 Task: Create an event for the creativity and innovation workshop.
Action: Mouse moved to (68, 131)
Screenshot: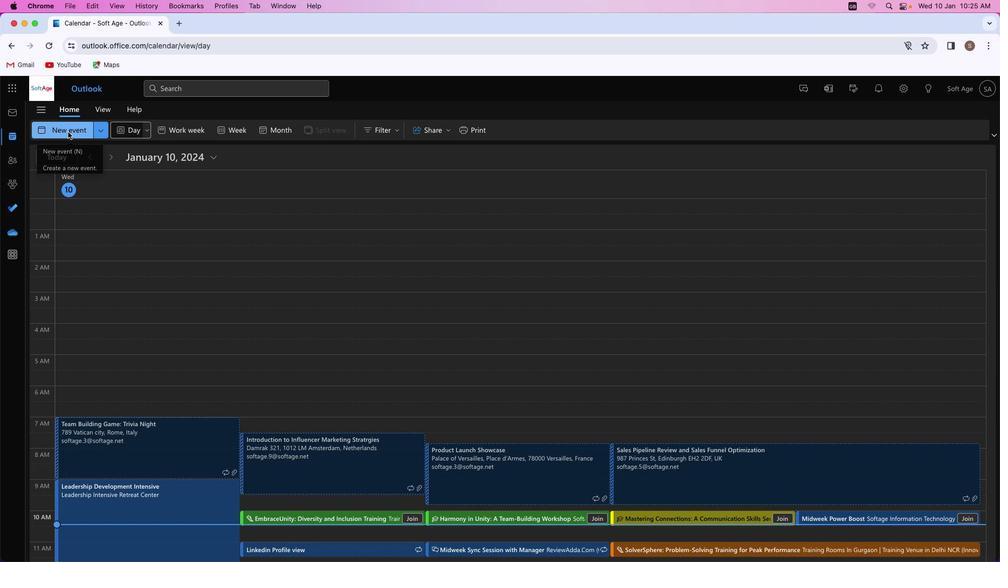 
Action: Mouse pressed left at (68, 131)
Screenshot: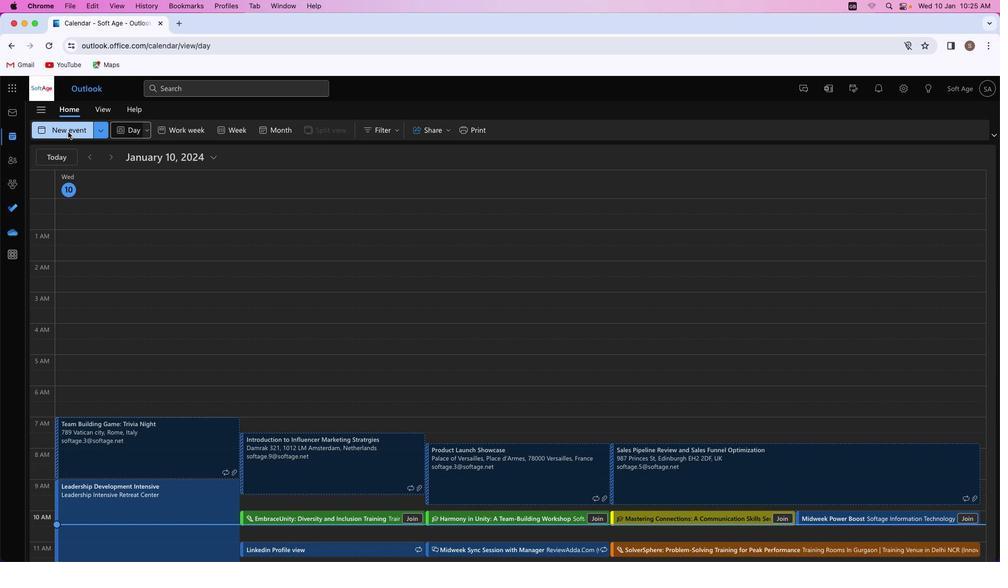 
Action: Mouse moved to (271, 194)
Screenshot: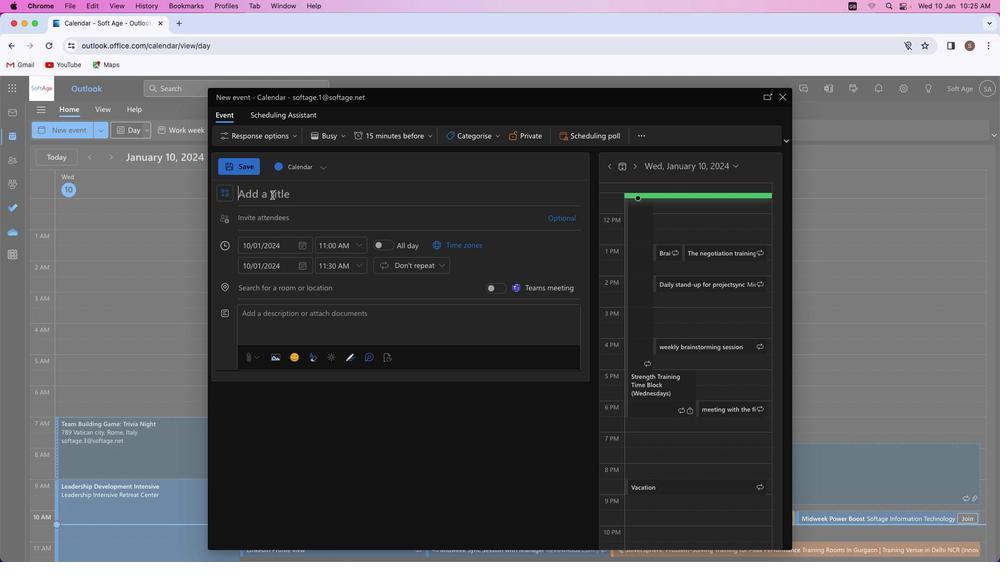 
Action: Mouse pressed left at (271, 194)
Screenshot: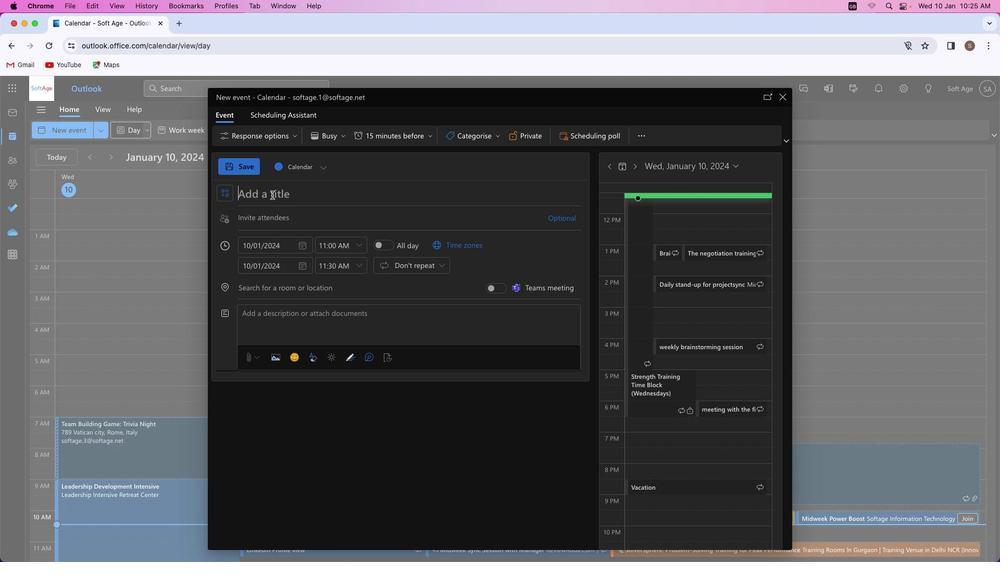 
Action: Mouse moved to (272, 194)
Screenshot: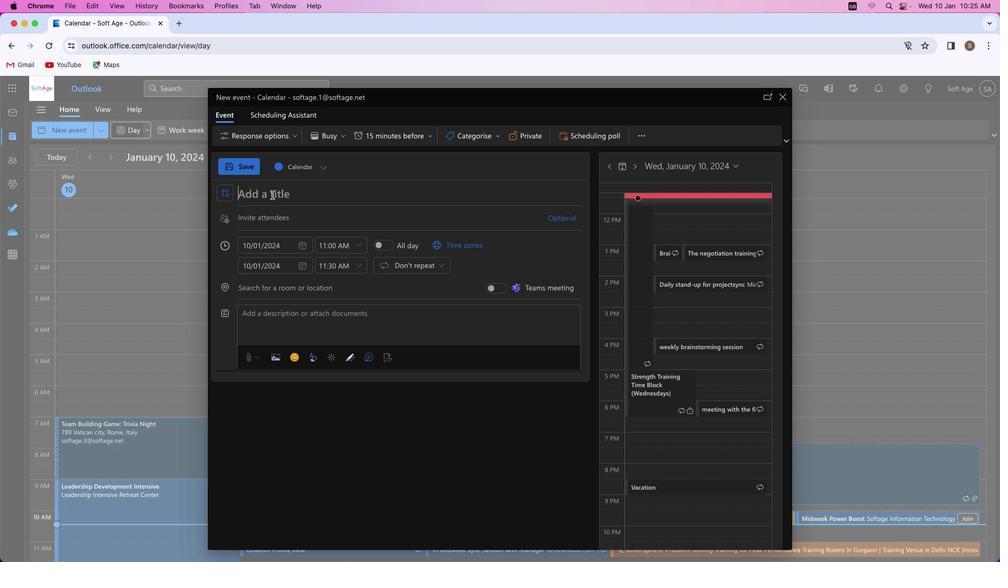 
Action: Key pressed Key.shift_r'I''n''n''o''v''a''t''e'Key.shift'S''p''h''e''r''e'Key.shift_r':'Key.spaceKey.shift_r'I''g''n''i''t''e'Key.spaceKey.shift'C''r''e''a''t''i''v''i''t''y'Key.spaceKey.shift'W''o''r''k''s''h''o''p'
Screenshot: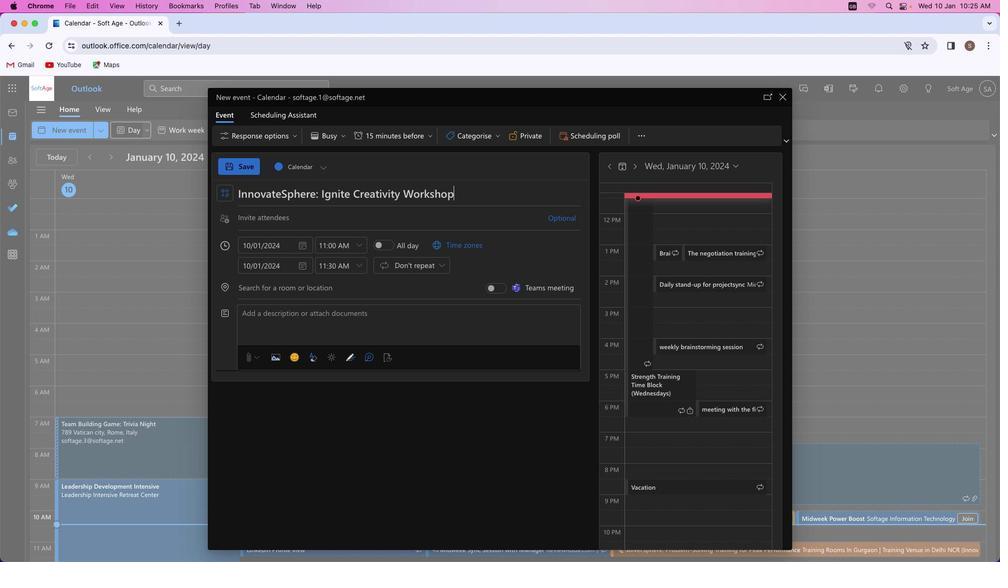 
Action: Mouse moved to (267, 220)
Screenshot: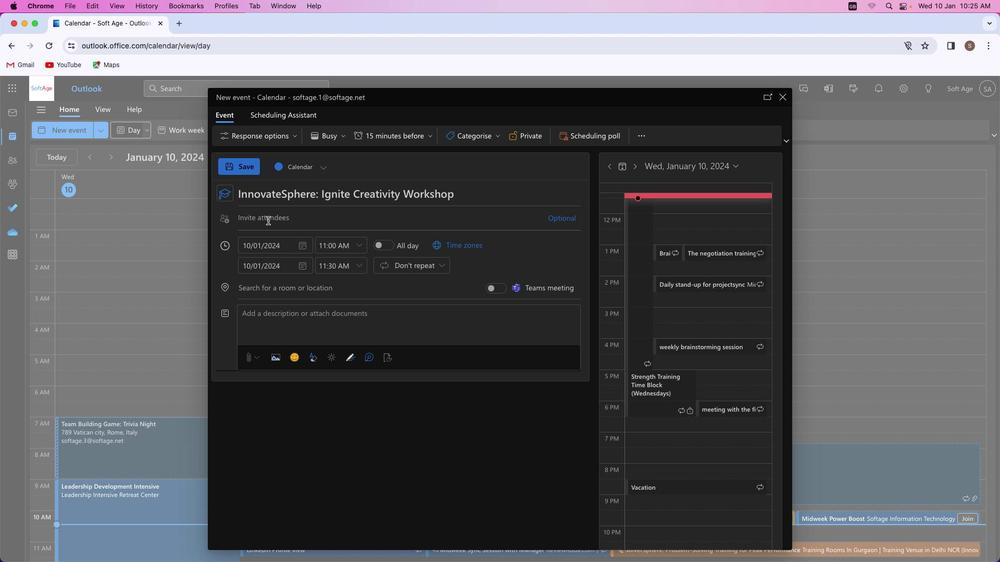 
Action: Mouse pressed left at (267, 220)
Screenshot: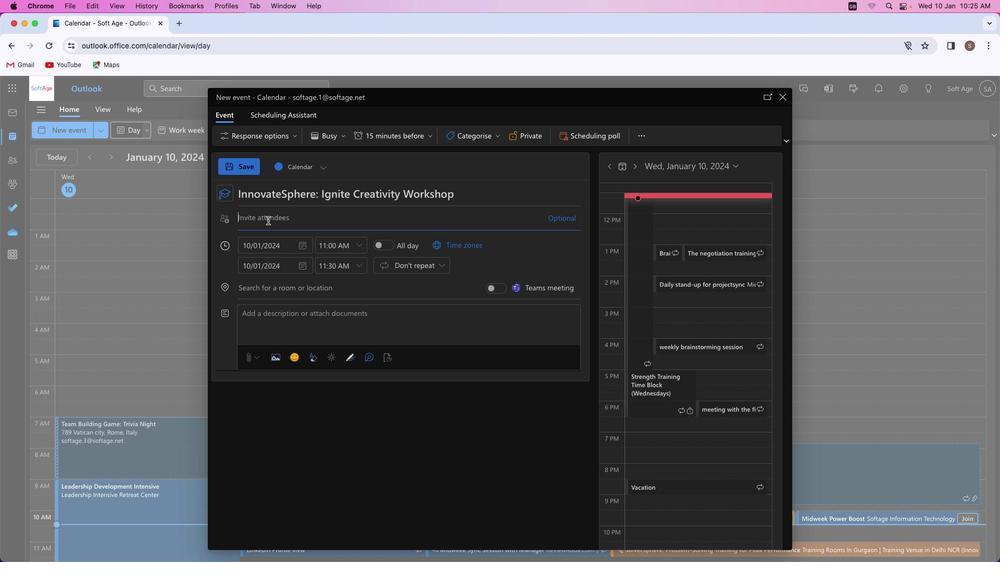
Action: Key pressed 's''h''i''v''a''m''y''a''d''a''v''s''m''4''1'Key.shift'@''o''u''t''l''o''o''k''.''c''o''m'
Screenshot: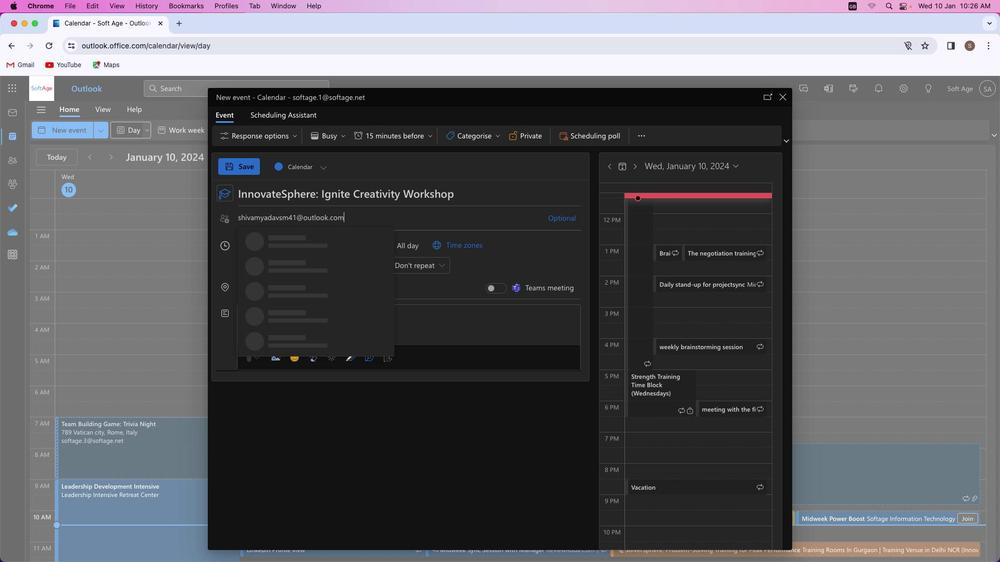 
Action: Mouse moved to (336, 243)
Screenshot: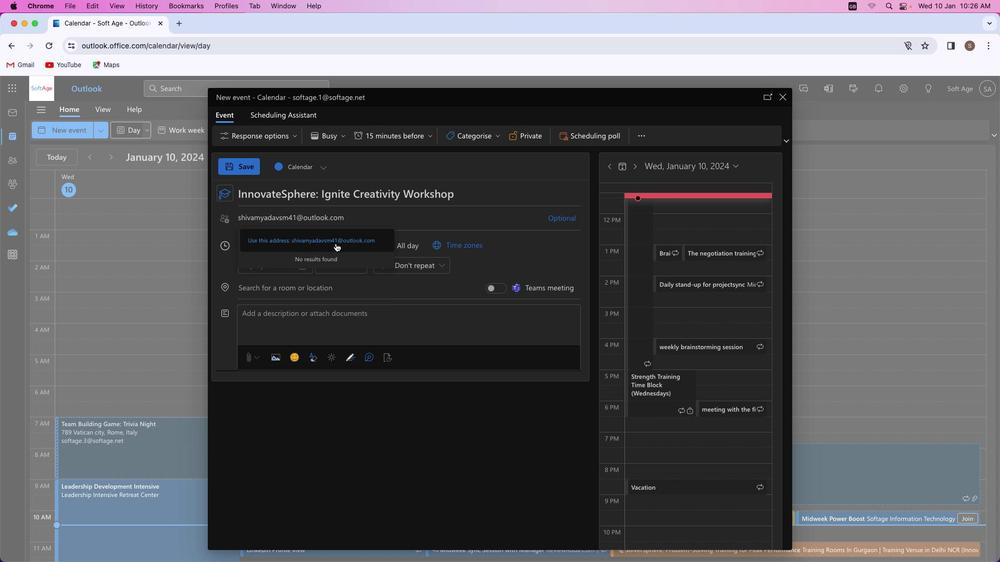 
Action: Mouse pressed left at (336, 243)
Screenshot: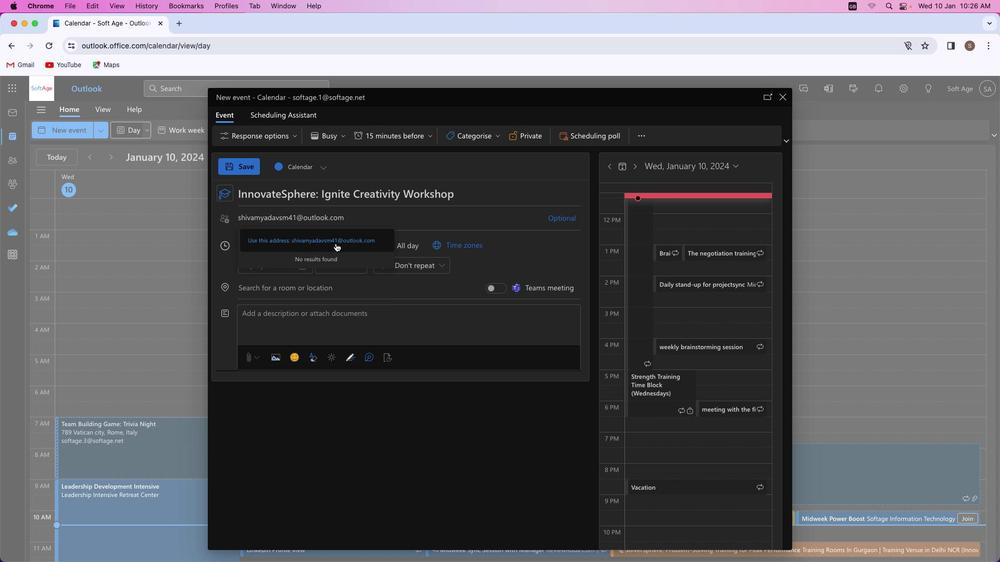 
Action: Mouse moved to (375, 238)
Screenshot: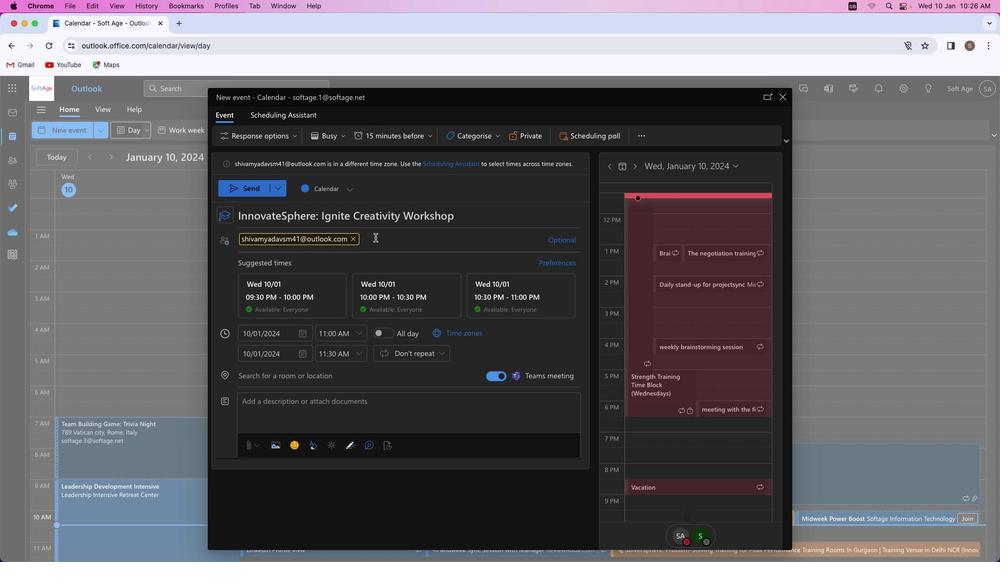 
Action: Key pressed Key.shift'A''k''a''s''h''r''a''j''p''u''t'Key.shift'@''o''u''t''l''o''o''k''.''c''o''m'
Screenshot: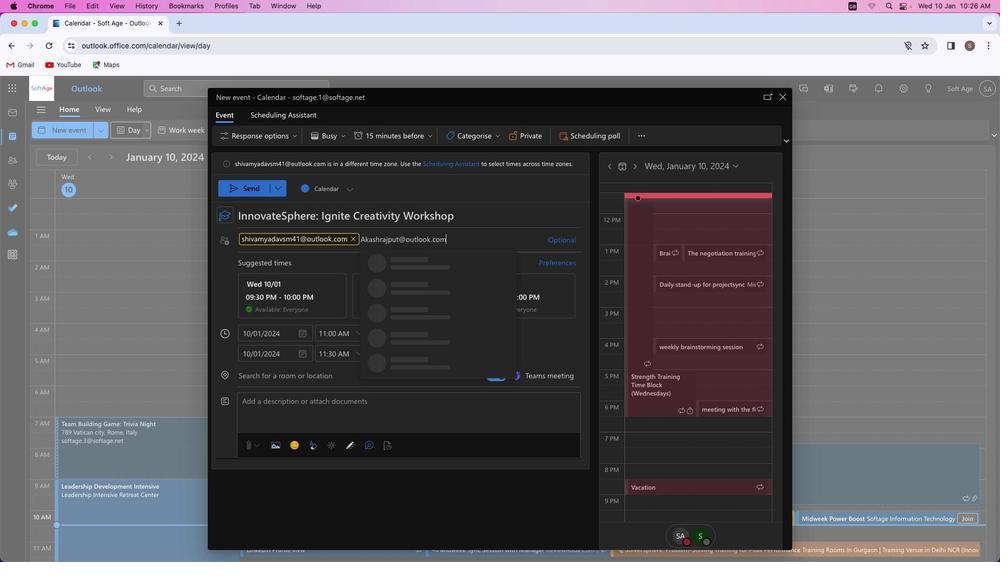 
Action: Mouse moved to (434, 261)
Screenshot: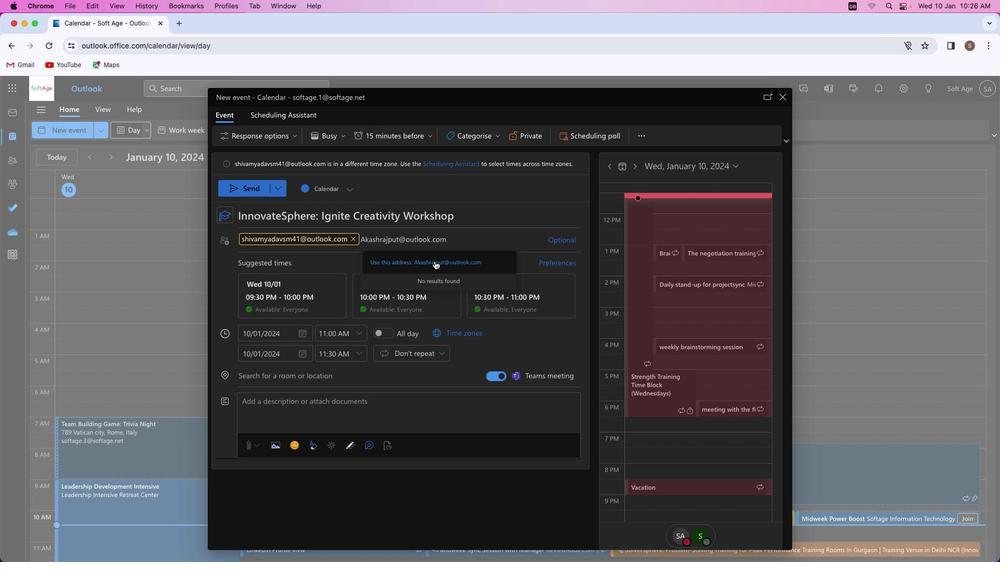 
Action: Mouse pressed left at (434, 261)
Screenshot: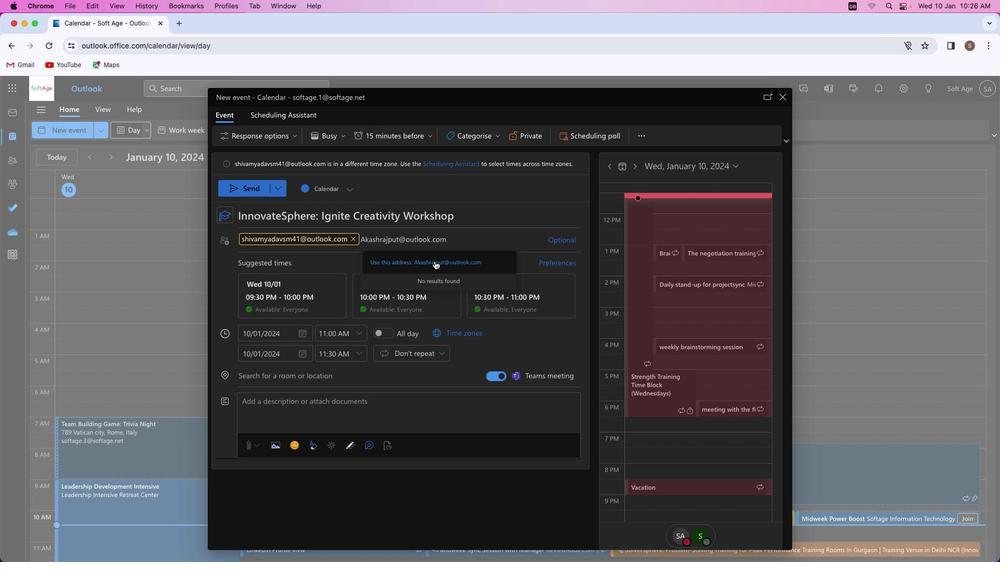 
Action: Mouse moved to (561, 248)
Screenshot: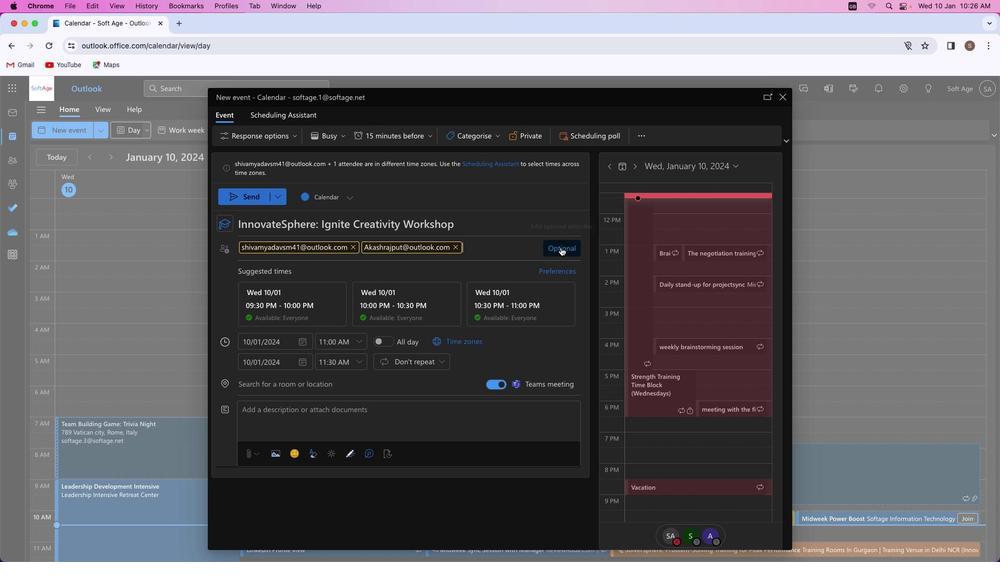 
Action: Mouse pressed left at (561, 248)
Screenshot: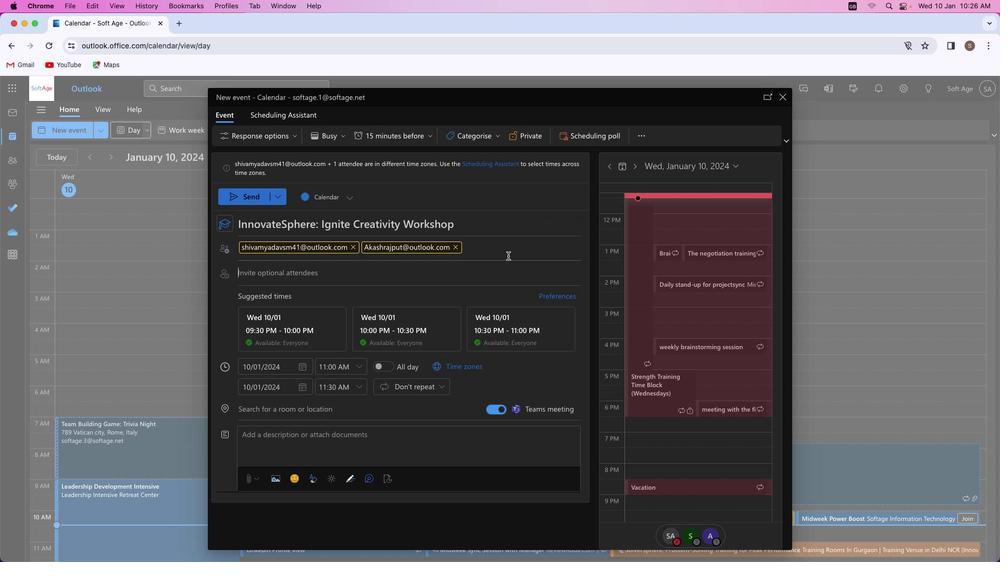 
Action: Mouse moved to (262, 276)
Screenshot: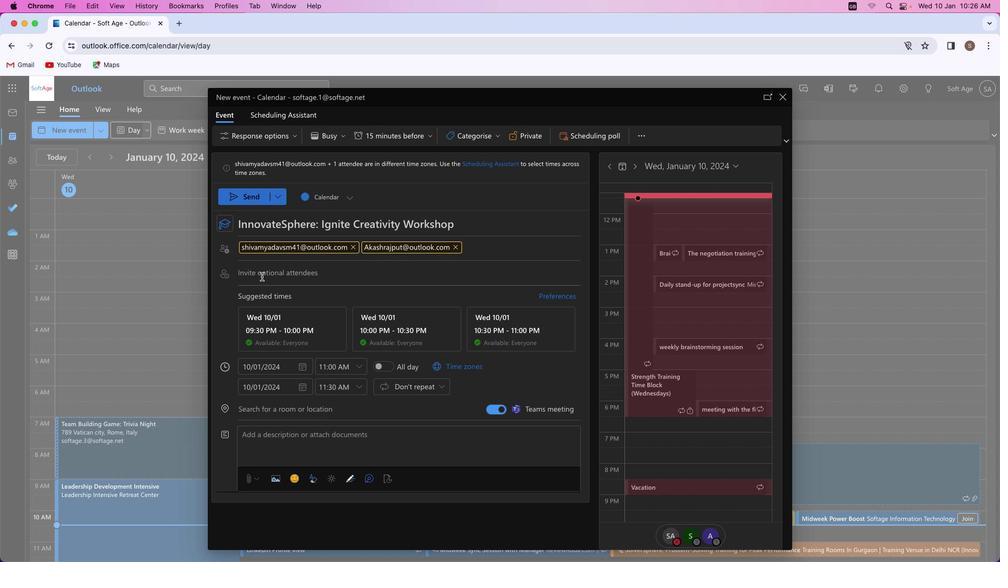 
Action: Key pressed Key.shift'M''u''k''k''u''n''d''1''0'Key.shift'@''o''u''t''l''o''o''k''.''c''o''m'
Screenshot: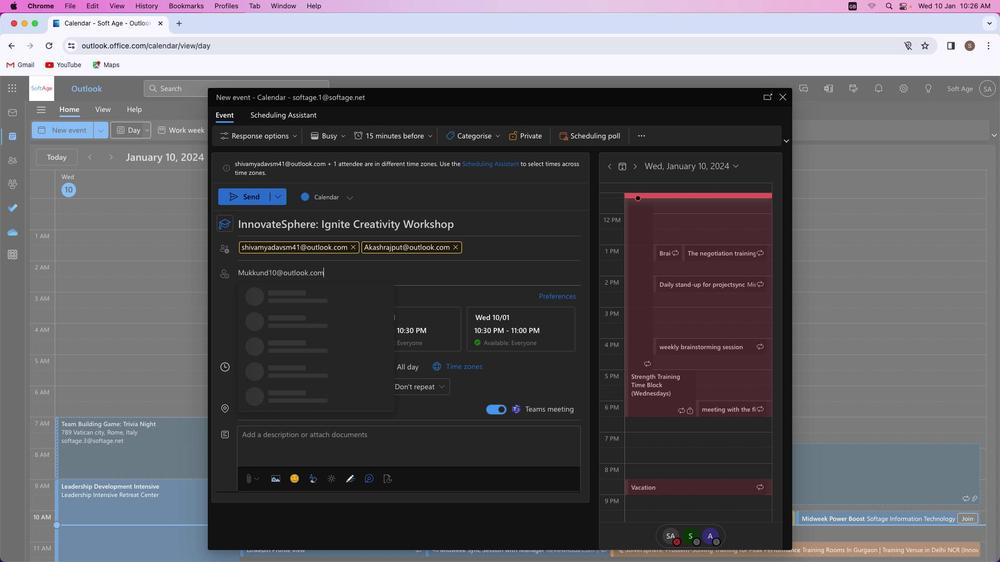 
Action: Mouse moved to (324, 289)
Screenshot: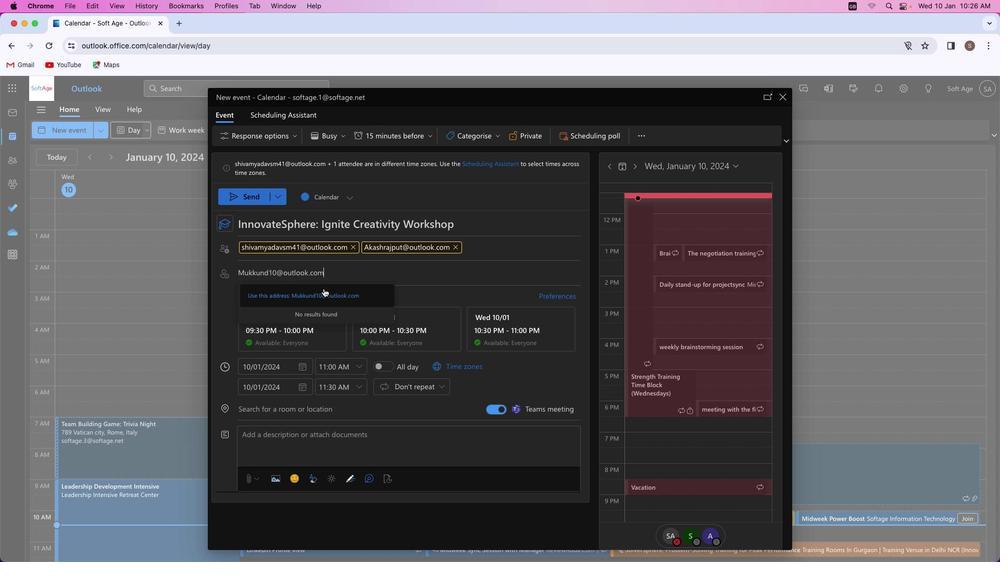 
Action: Mouse pressed left at (324, 289)
Screenshot: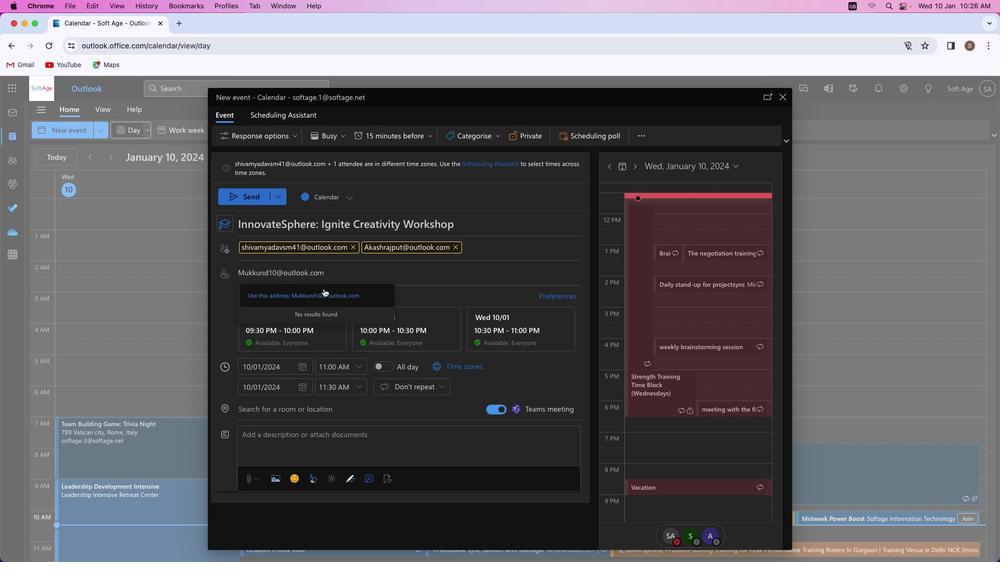 
Action: Mouse moved to (308, 409)
Screenshot: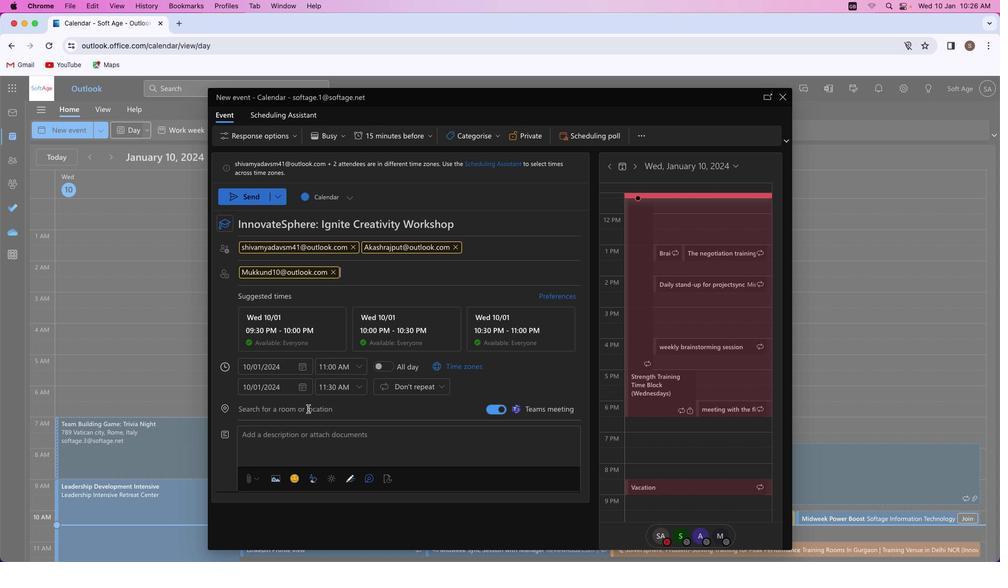 
Action: Mouse pressed left at (308, 409)
Screenshot: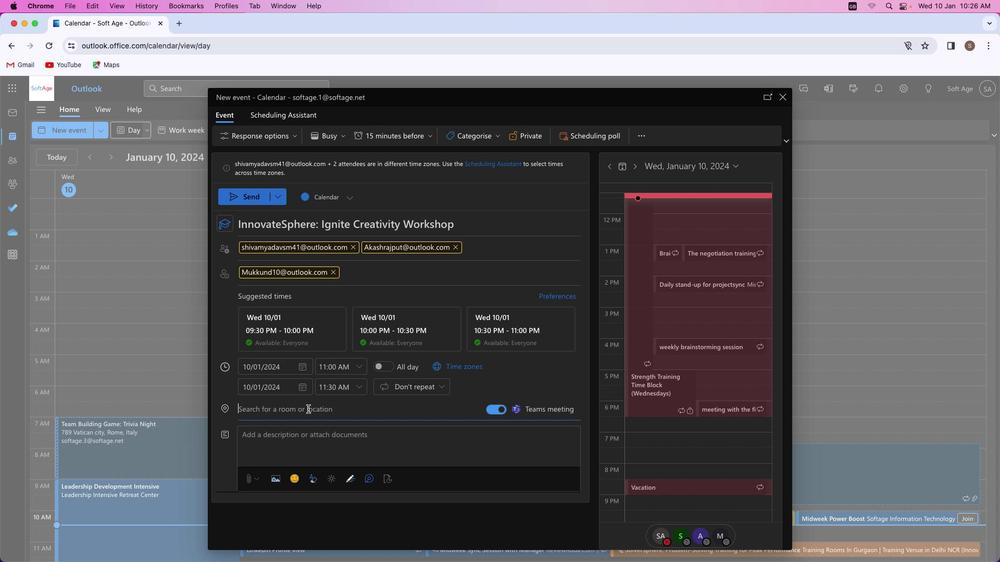 
Action: Mouse moved to (308, 409)
Screenshot: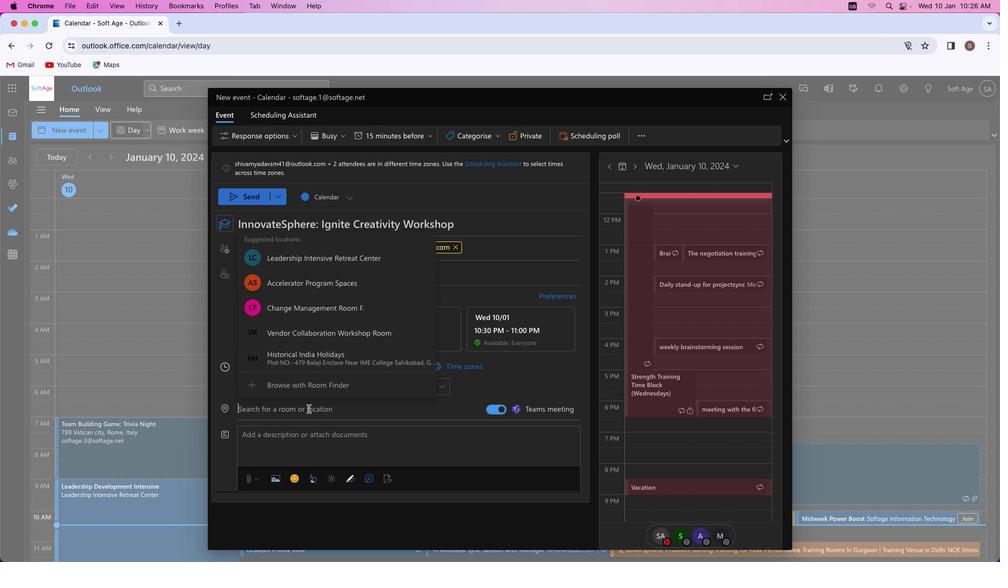 
Action: Key pressed Key.shift'S''o''f''t''a''g''e'Key.spaceKey.shift_r'I''n''f''o''r''m''a''t''i''o''n'Key.spaceKey.shift'T''e''c''h''n''o''l''o''g''y'Key.spaceKey.shift_r'L''i''m''i''t''e''d'
Screenshot: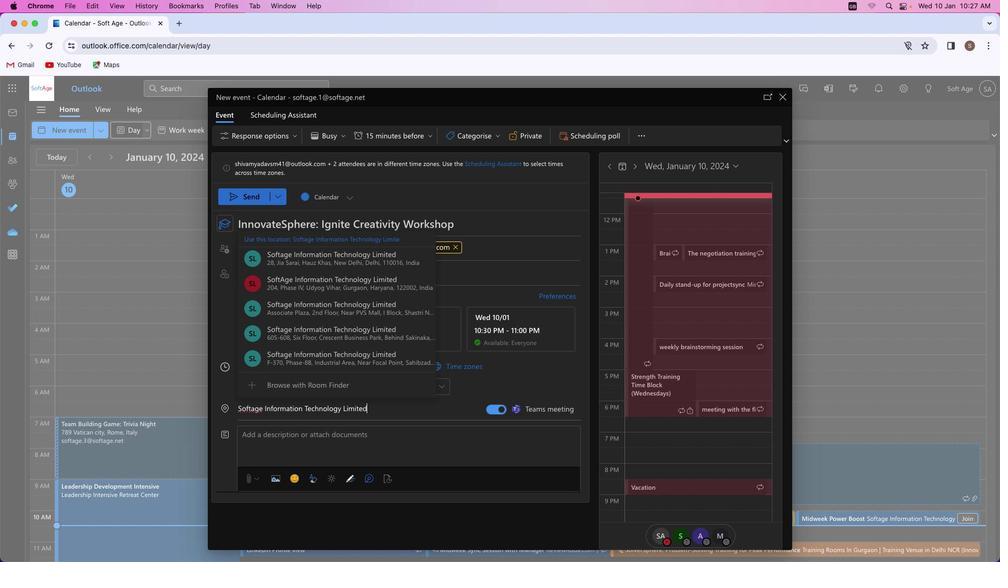 
Action: Mouse moved to (329, 286)
Screenshot: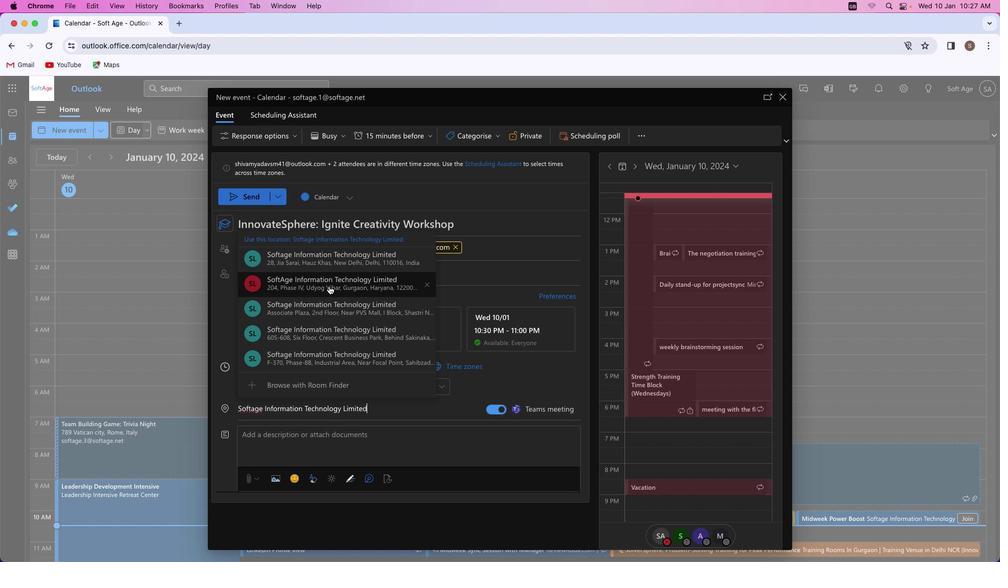 
Action: Mouse pressed left at (329, 286)
Screenshot: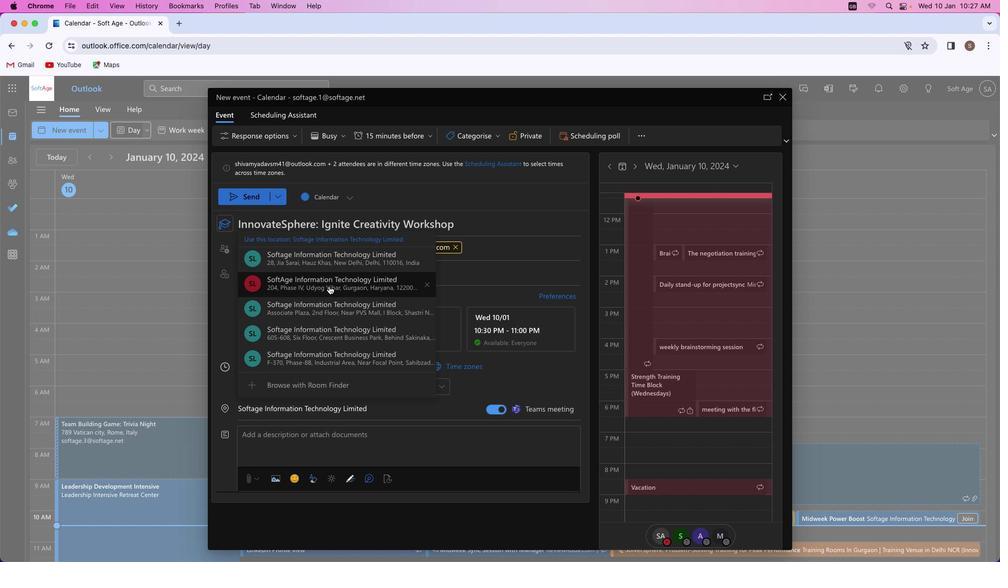 
Action: Mouse moved to (262, 454)
Screenshot: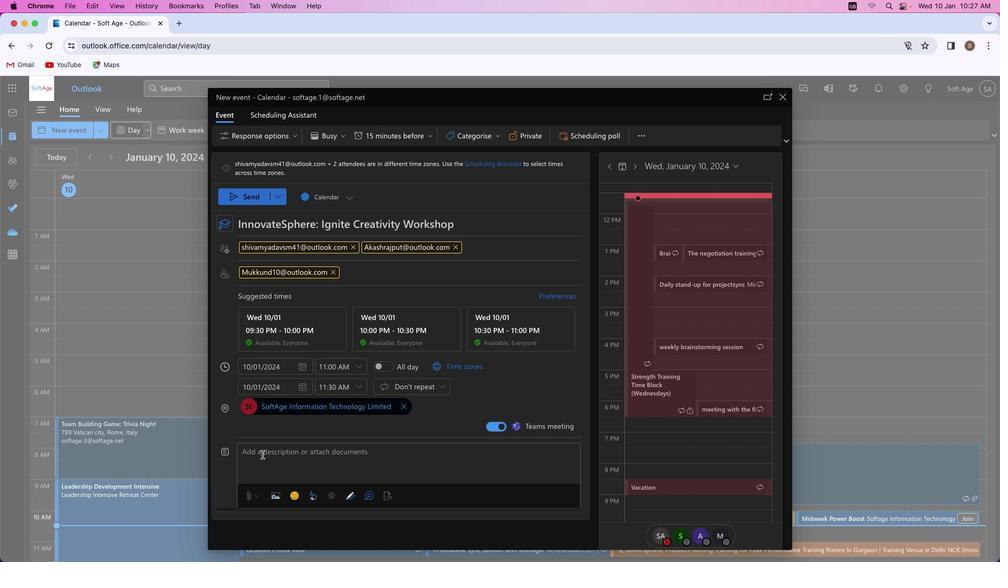 
Action: Mouse pressed left at (262, 454)
Screenshot: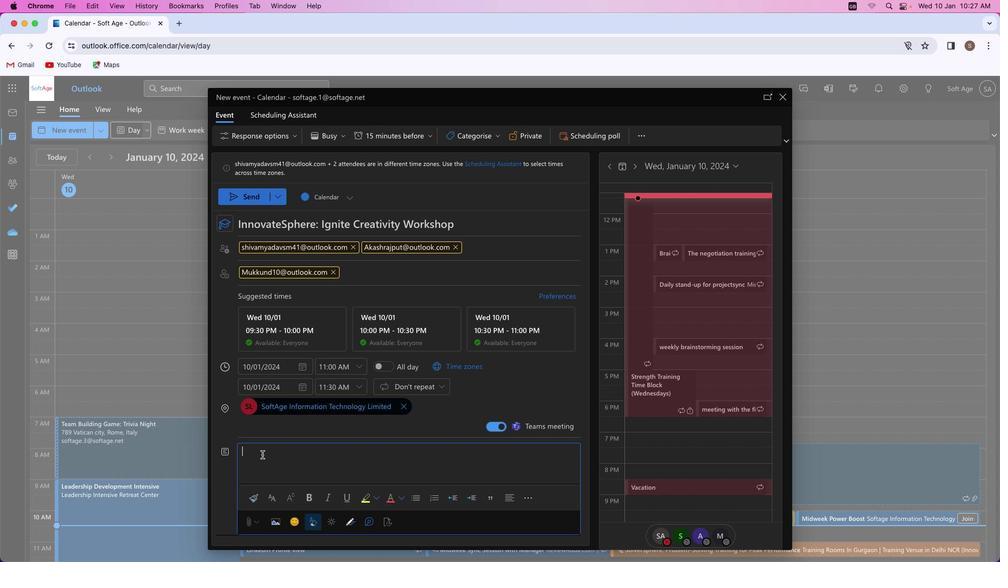
Action: Mouse moved to (261, 454)
Screenshot: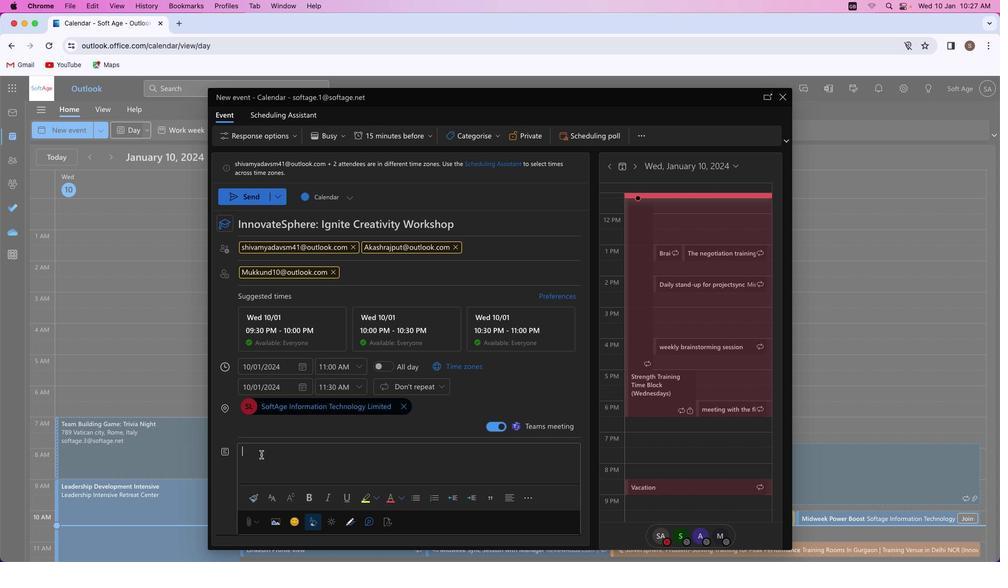 
Action: Key pressed Key.shift'E''x''p''l''o''r''e'Key.space't''h''e'Key.space'b''o''u''n''d''l''e''s''s'Key.space'r''e''a''l''m'Key.space'o''f'Key.space'c''r''e''a''t''i''v''i''t''y'Key.space'i''n'Key.space'o''u''r'Key.space'w''o''r''k''s''h''o''p''.'Key.spaceKey.shift'C''u''l''t''i''v''a''t''e'Key.space'a'Key.space'd''y''n''a''m''i''c'Key.space'm''i''n''d''s''e''t'','Key.space'u''n''l''e''a''s''h'Key.space'i''n''n''o''v''a''t''i''o''n'','Key.space'a''n''d'Key.space's''p''a''r''k'Key.space't''r''a''n''s''f''o''r''m''a''t''i''v''e'Key.space'i''d''e''a''s''.'Key.spaceKey.shift'E''l''e''v''a''t''e'Key.space'y''o''u''r'Key.space't''e''a''m''s'Key.left"'"Key.rightKey.space'c''r''e''a''t''i''v''e'Key.space'p''o''t''e''n''t''i''a''l'Key.space'a''n''d'Key.space'p''r''o''b''l''e''m''-''s''o''l''v''i''n''g'Key.space'a''b''i''l''i''t''i''e''s''.'
Screenshot: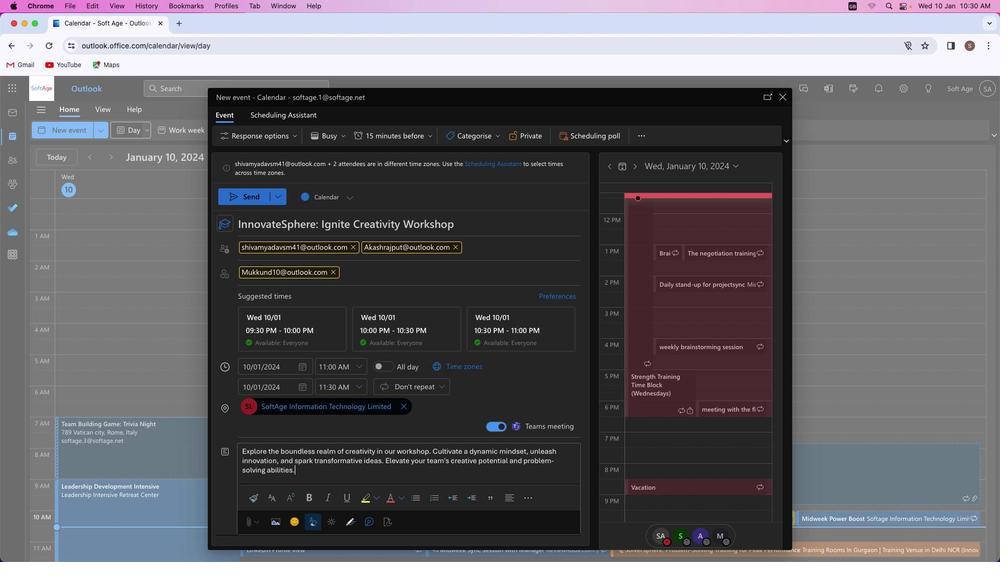 
Action: Mouse moved to (315, 452)
Screenshot: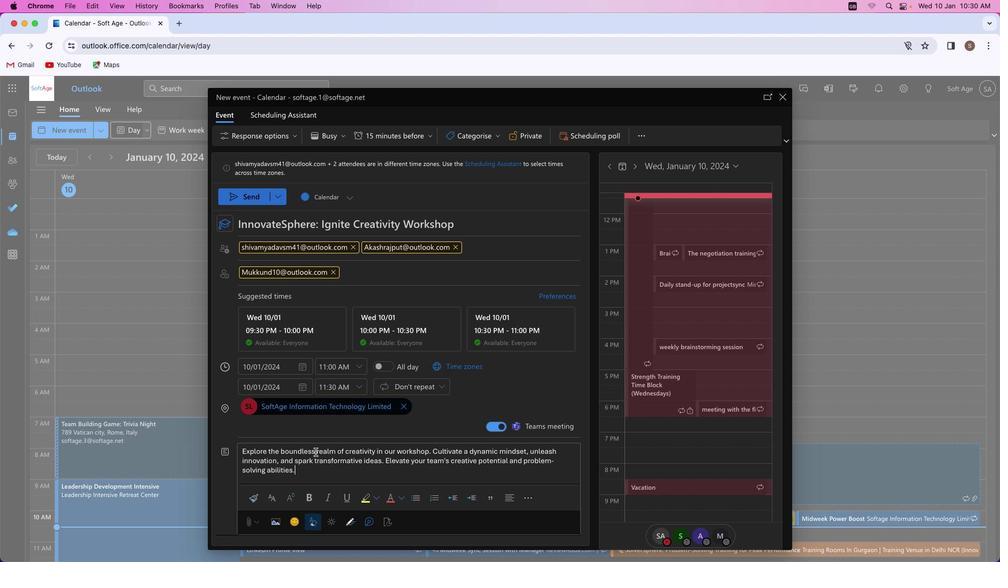 
Action: Mouse pressed left at (315, 452)
Screenshot: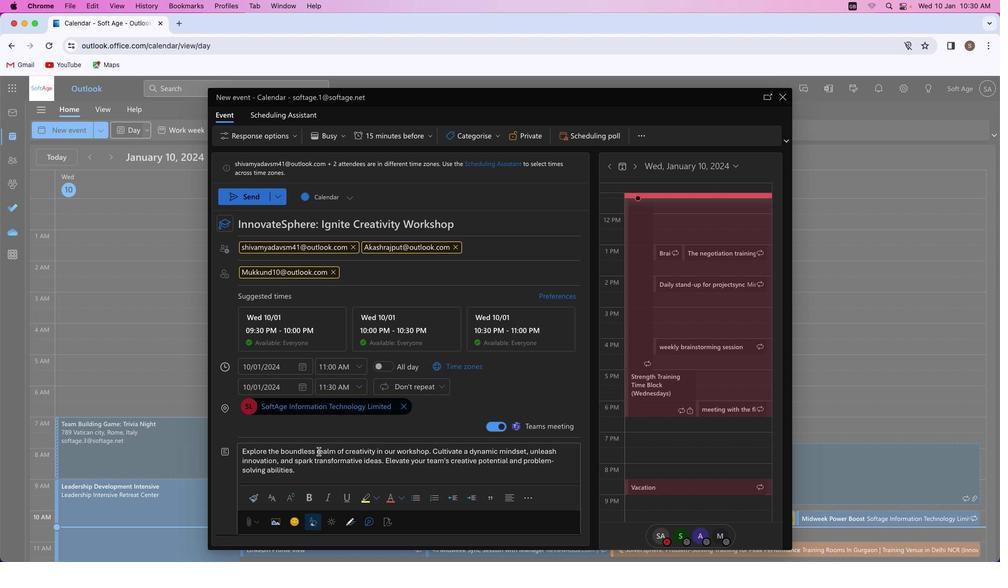 
Action: Mouse moved to (329, 500)
Screenshot: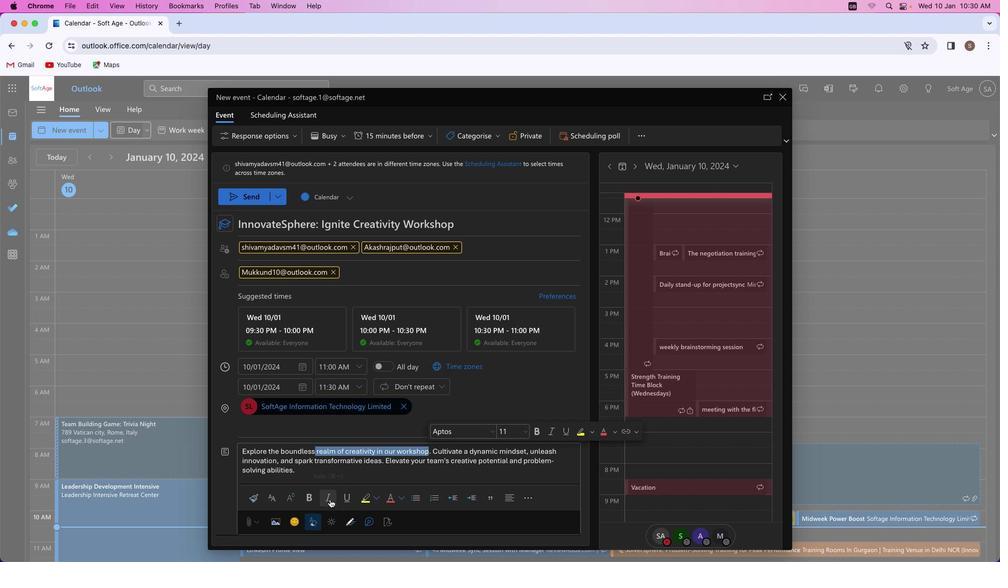 
Action: Mouse pressed left at (329, 500)
Screenshot: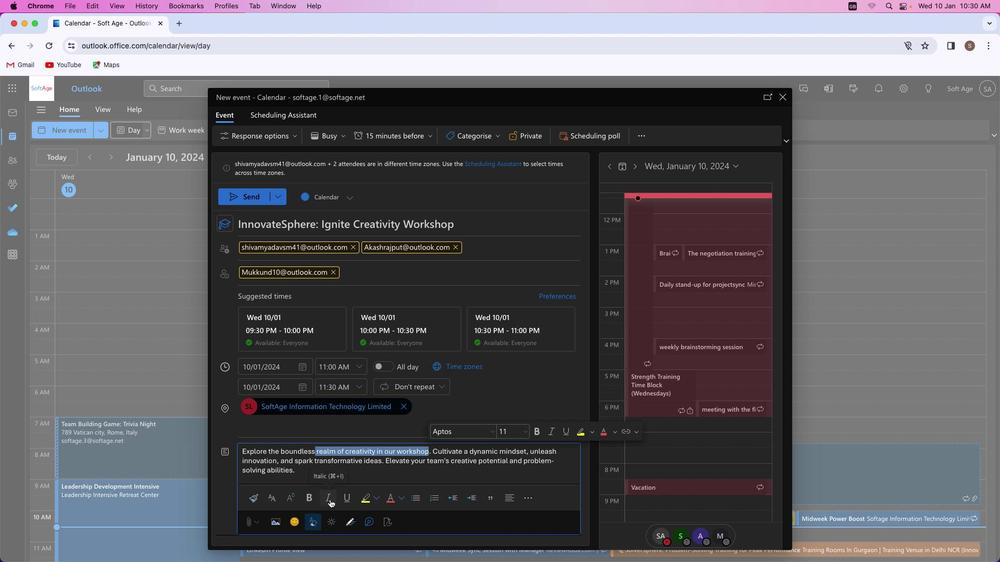 
Action: Mouse moved to (436, 471)
Screenshot: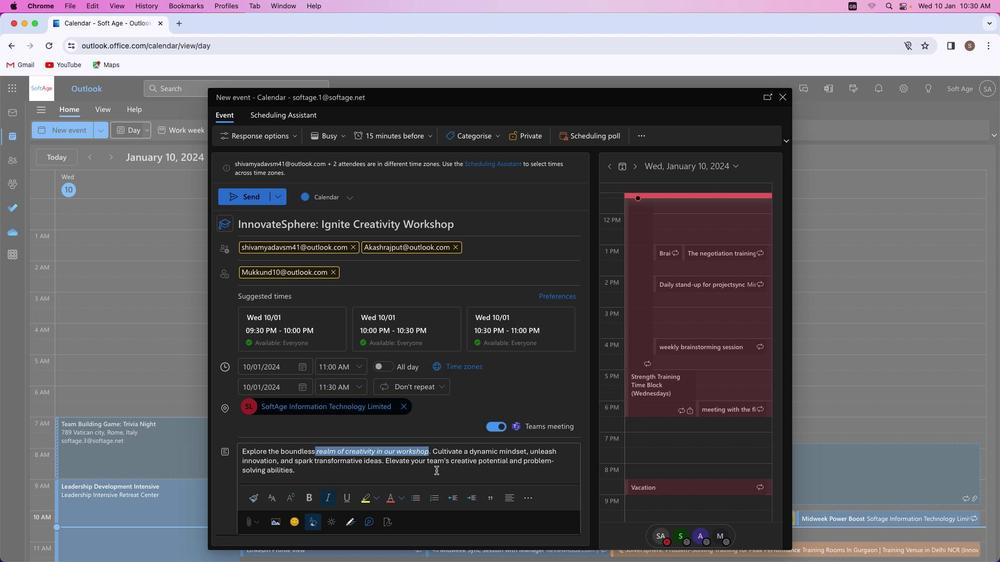 
Action: Mouse pressed left at (436, 471)
Screenshot: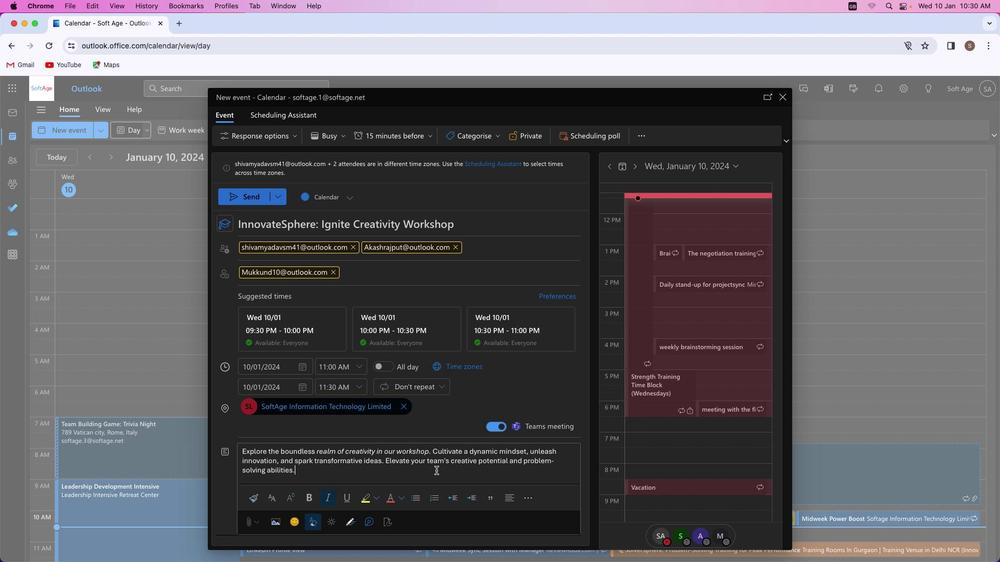 
Action: Mouse moved to (241, 460)
Screenshot: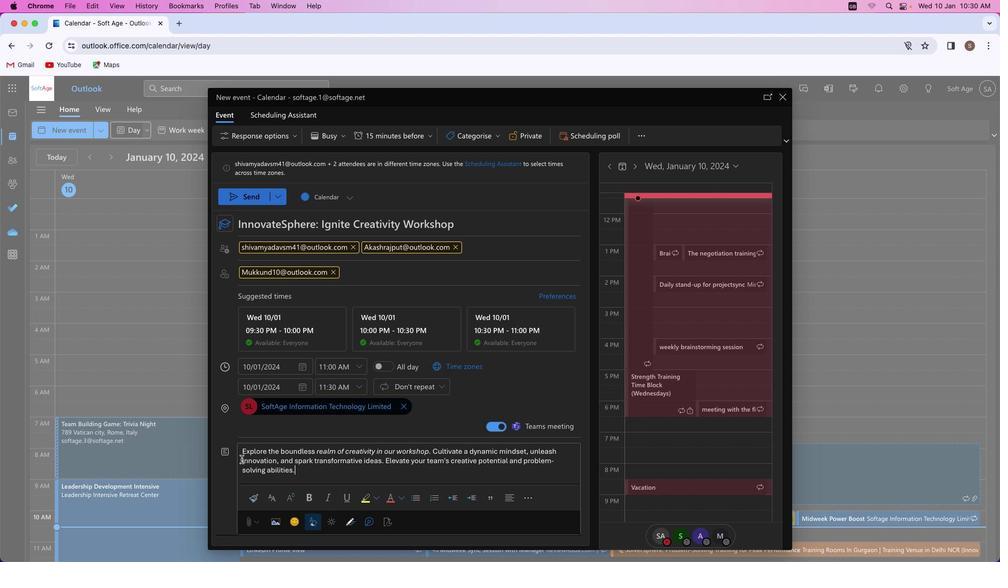 
Action: Mouse pressed left at (241, 460)
Screenshot: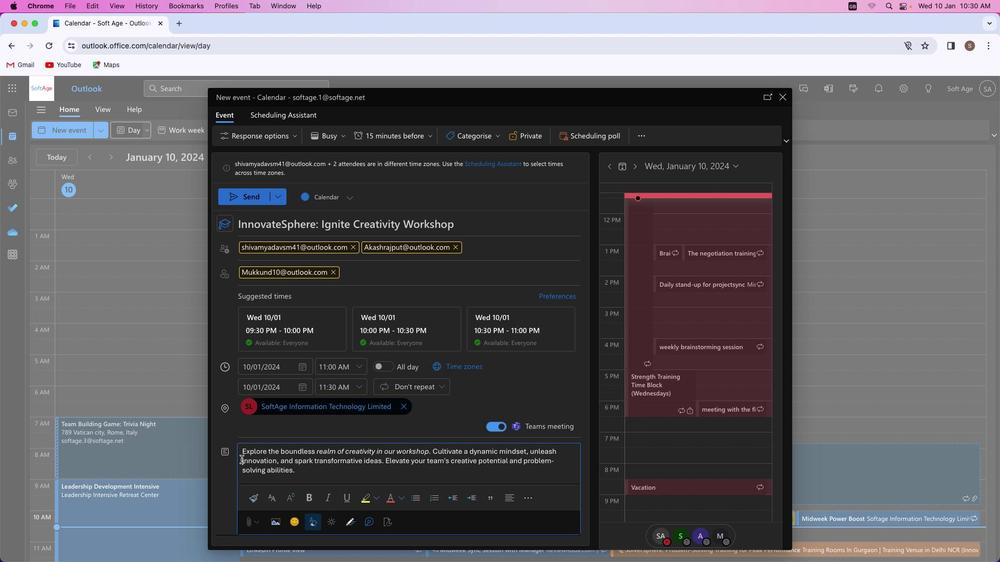 
Action: Mouse moved to (381, 460)
Screenshot: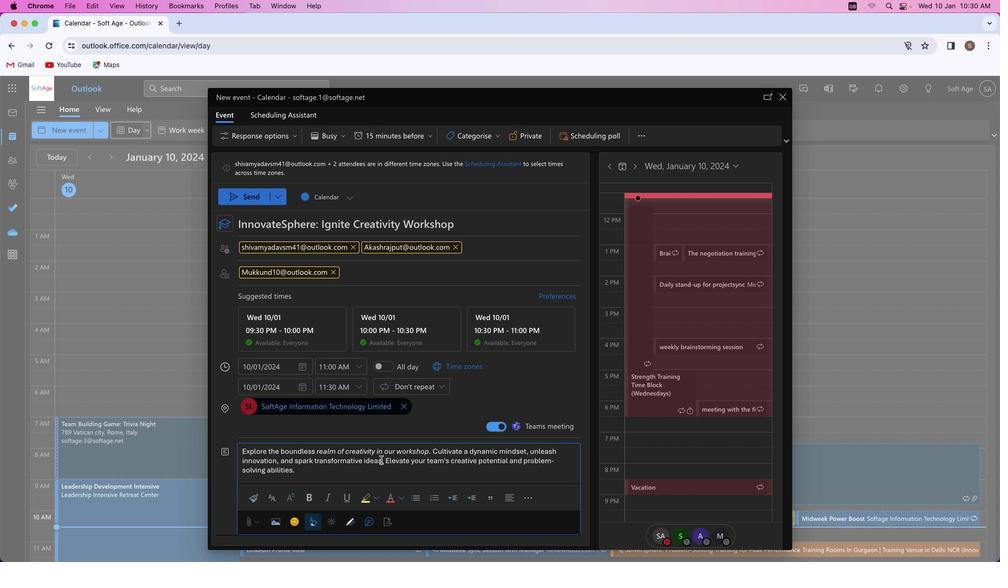
Action: Mouse pressed left at (381, 460)
Screenshot: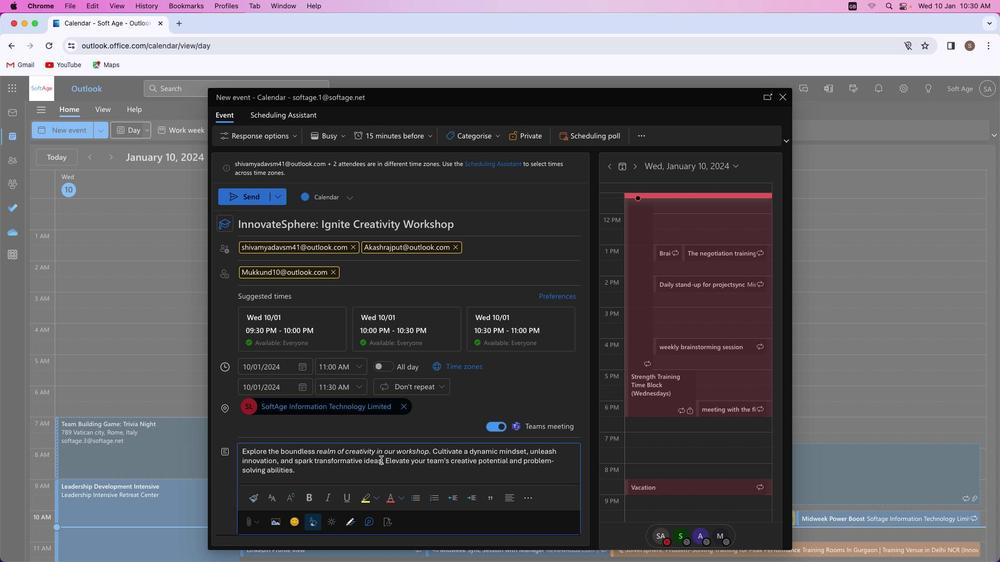 
Action: Mouse moved to (305, 444)
Screenshot: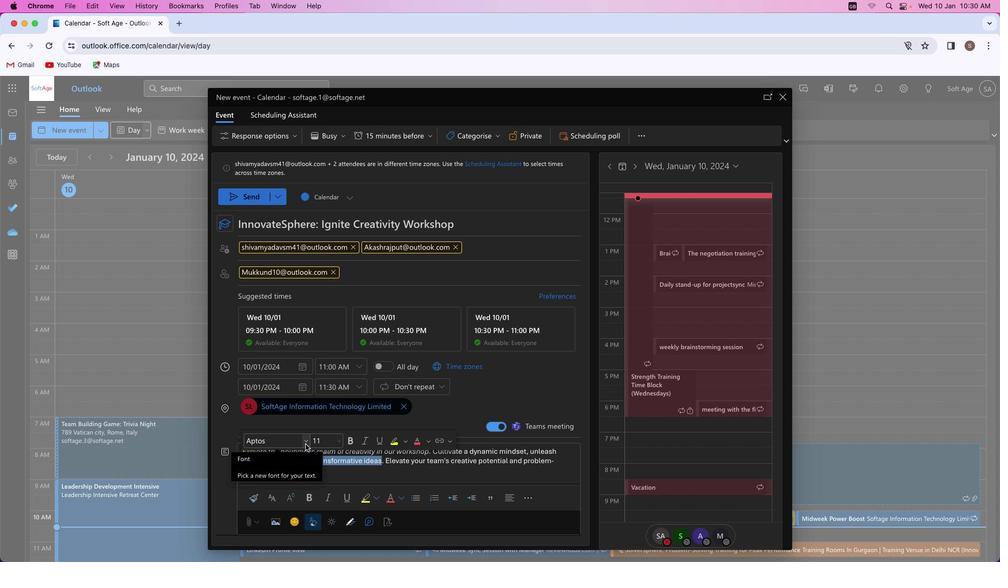 
Action: Mouse pressed left at (305, 444)
Screenshot: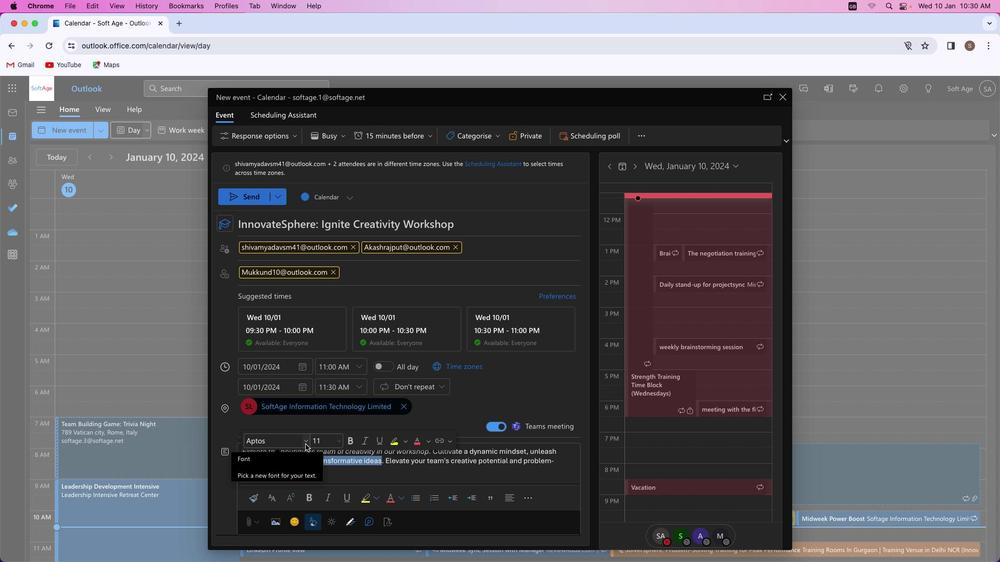 
Action: Mouse moved to (281, 405)
Screenshot: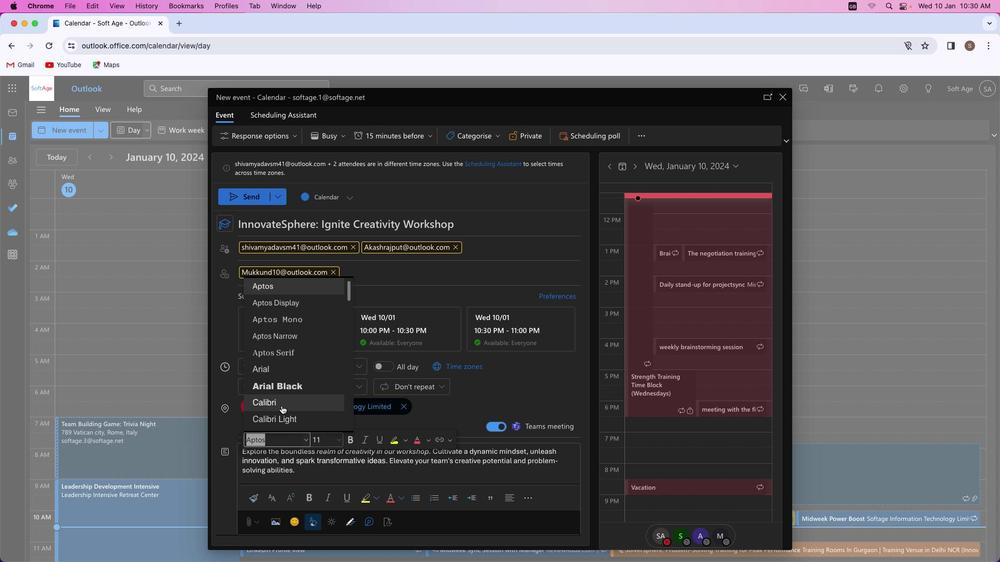 
Action: Mouse pressed left at (281, 405)
Screenshot: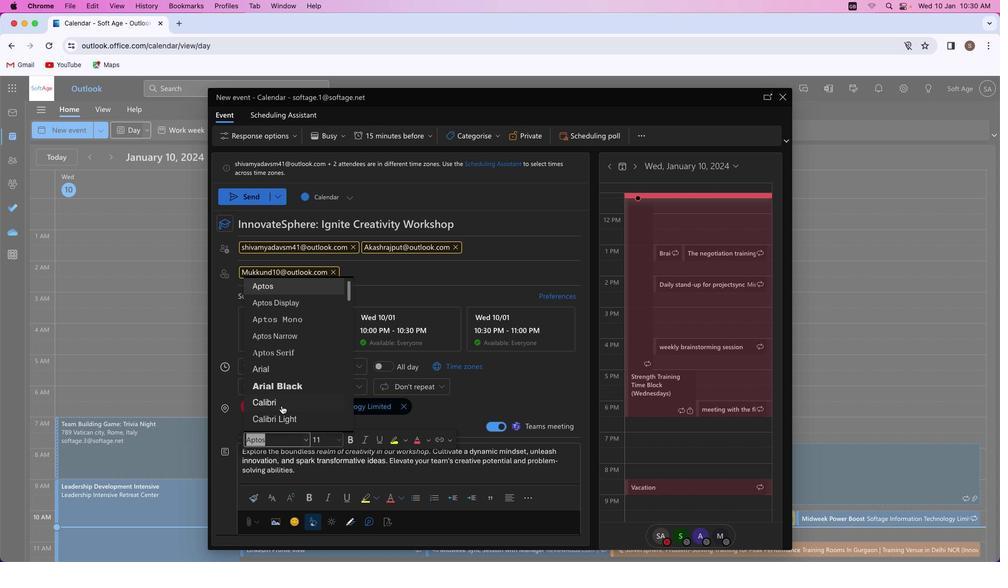 
Action: Mouse moved to (350, 444)
Screenshot: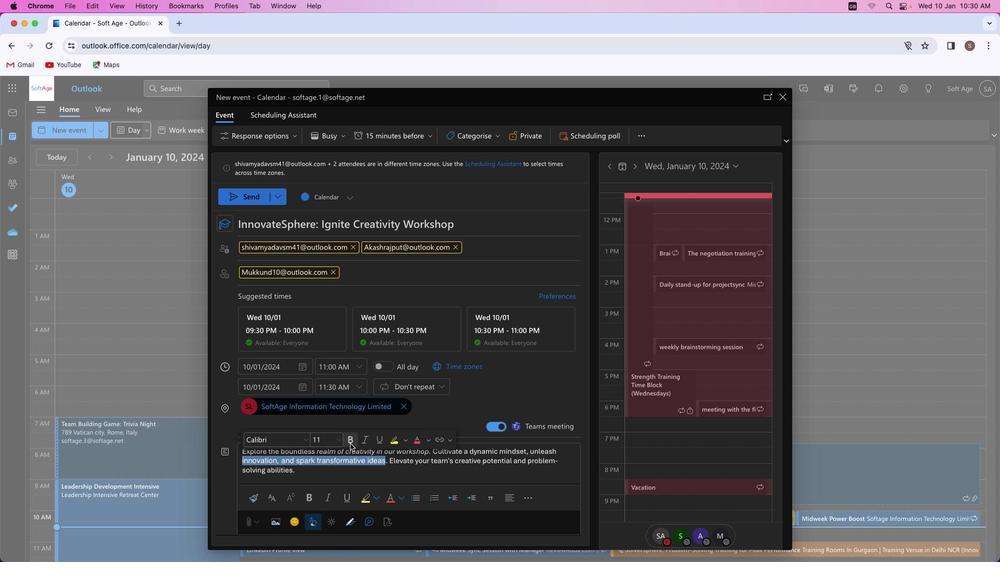 
Action: Mouse pressed left at (350, 444)
Screenshot: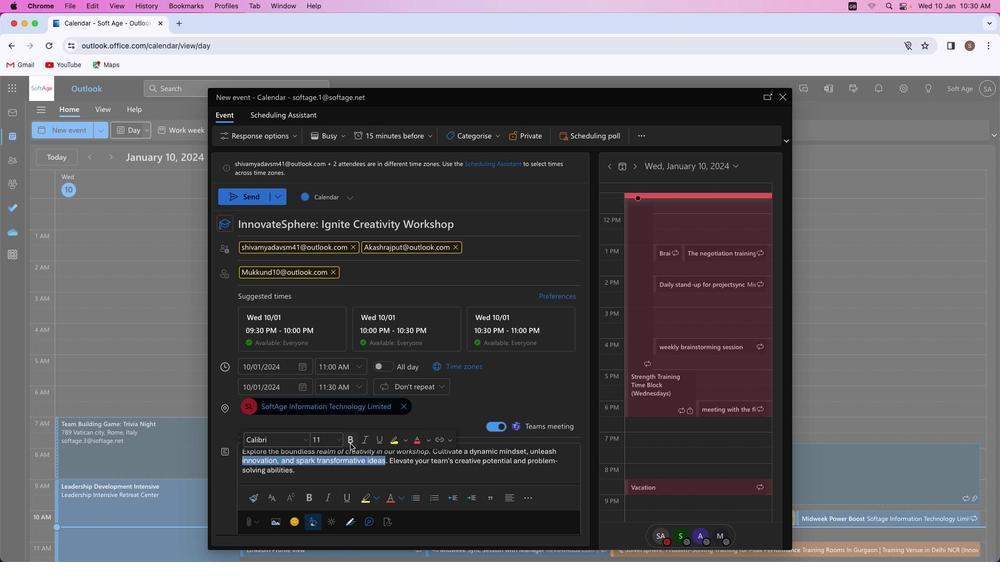 
Action: Mouse moved to (366, 441)
Screenshot: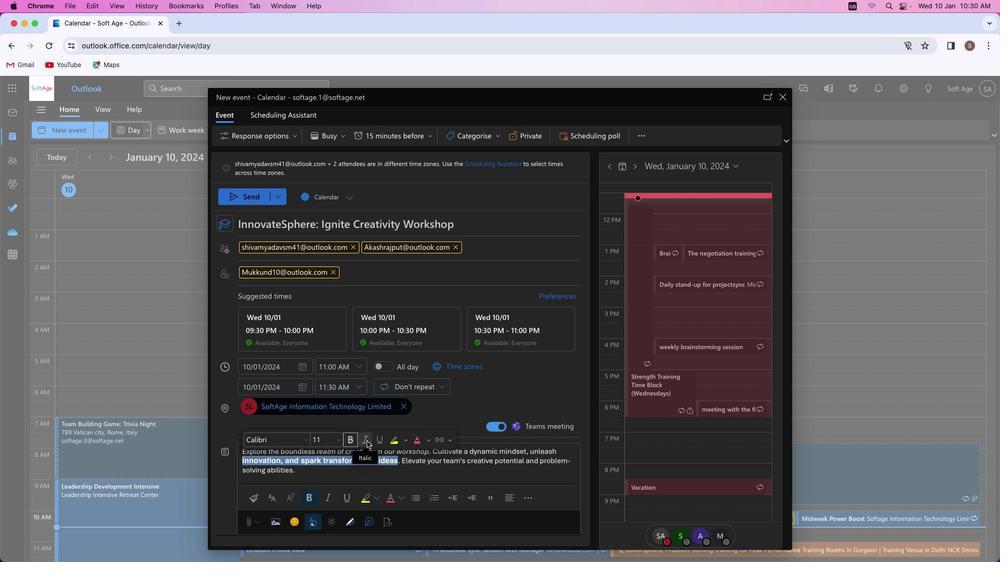 
Action: Mouse pressed left at (366, 441)
Screenshot: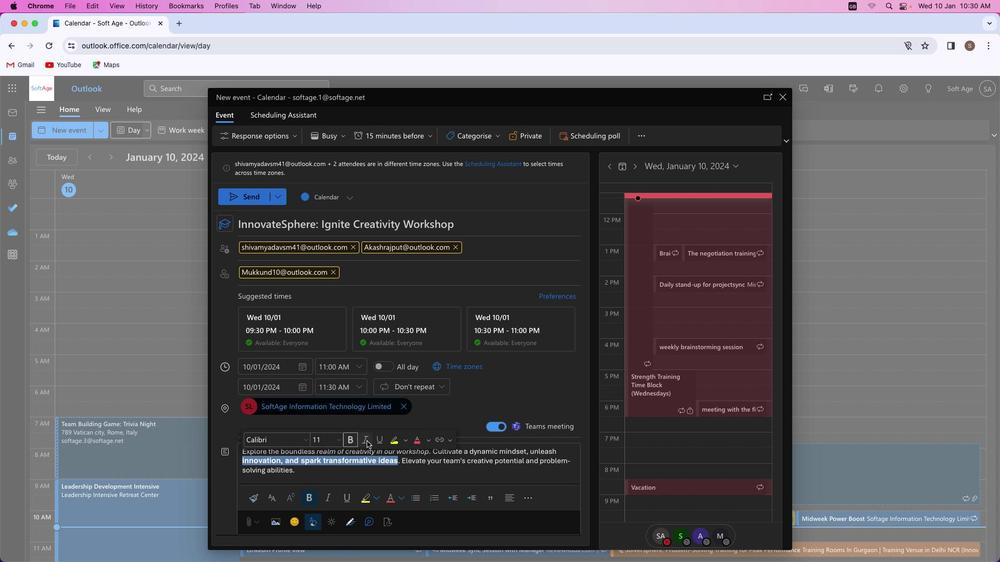 
Action: Mouse moved to (426, 440)
Screenshot: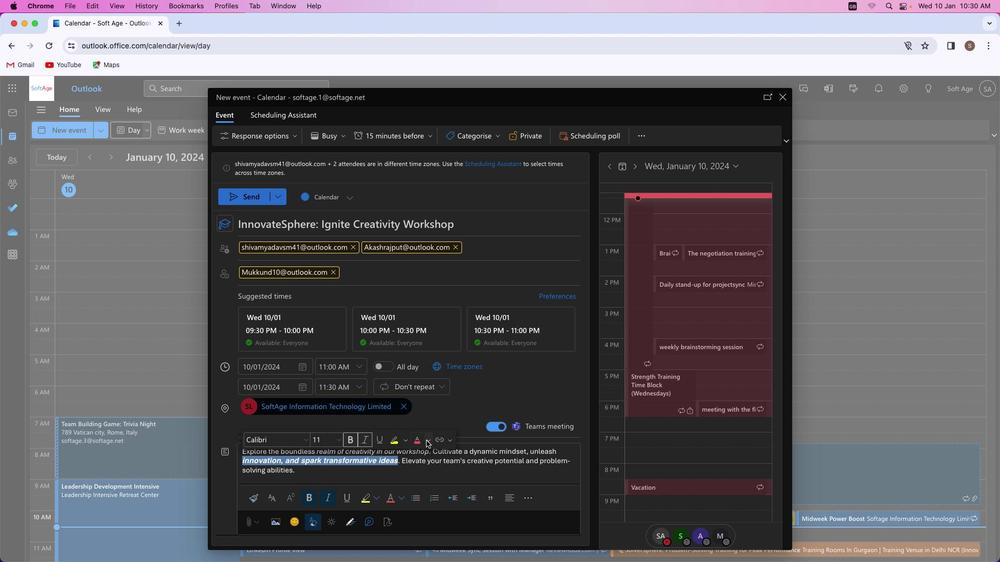 
Action: Mouse pressed left at (426, 440)
Screenshot: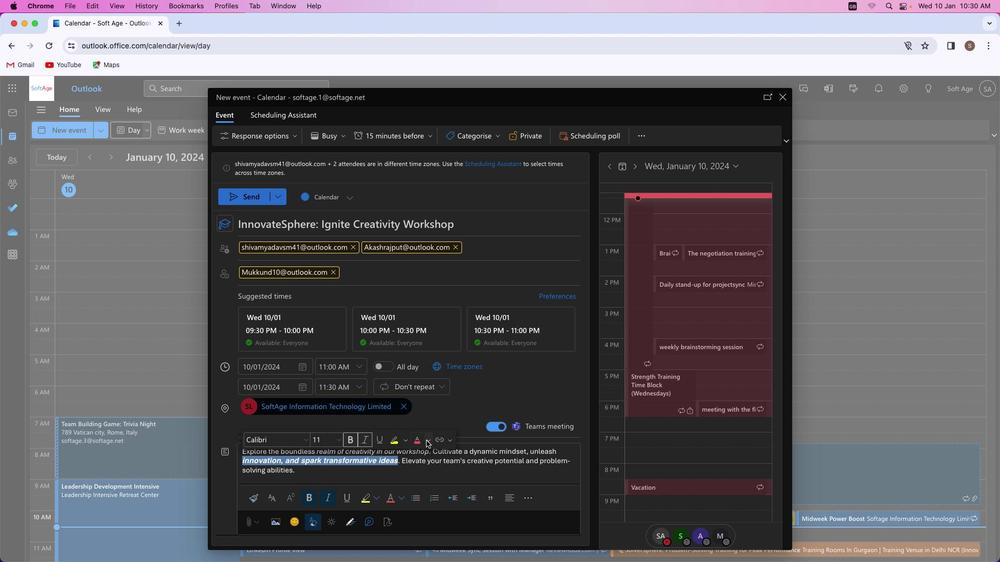
Action: Mouse moved to (420, 389)
Screenshot: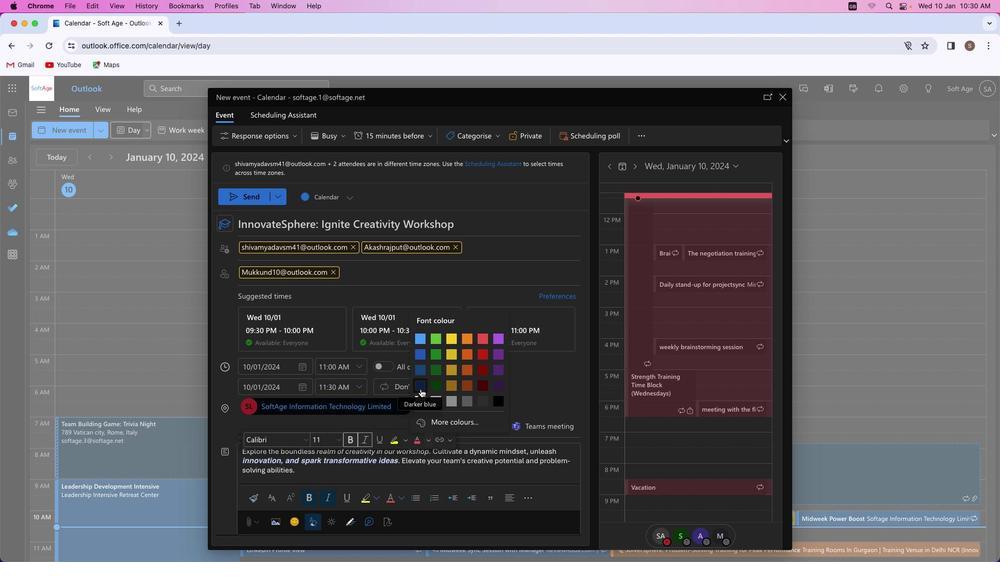 
Action: Mouse pressed left at (420, 389)
Screenshot: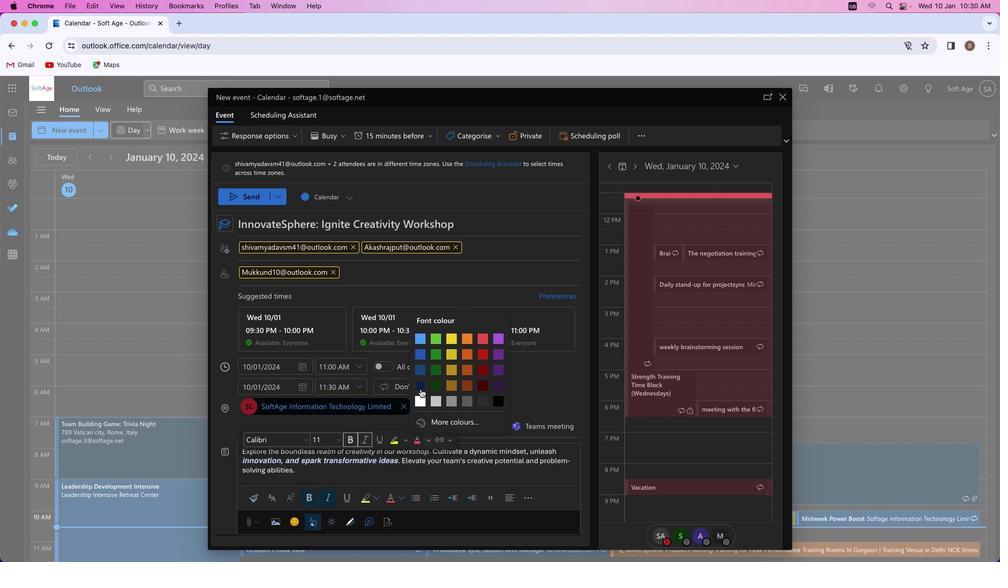 
Action: Mouse moved to (368, 474)
Screenshot: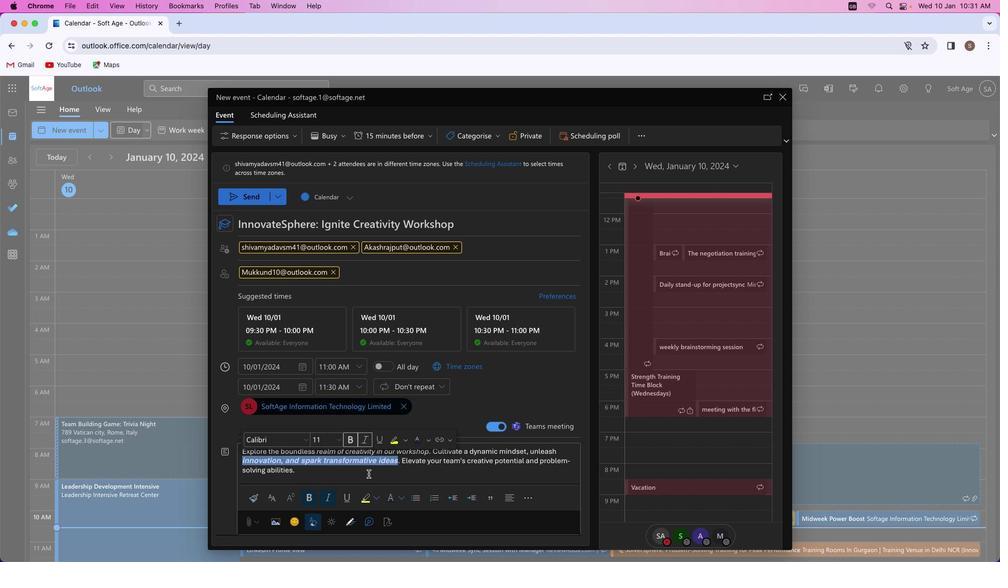 
Action: Mouse pressed left at (368, 474)
Screenshot: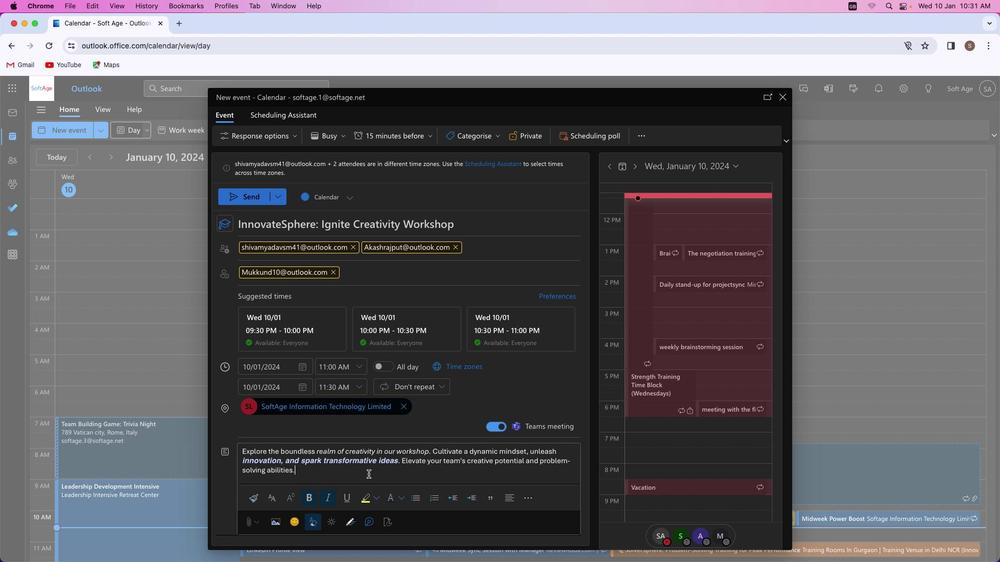 
Action: Mouse moved to (427, 451)
Screenshot: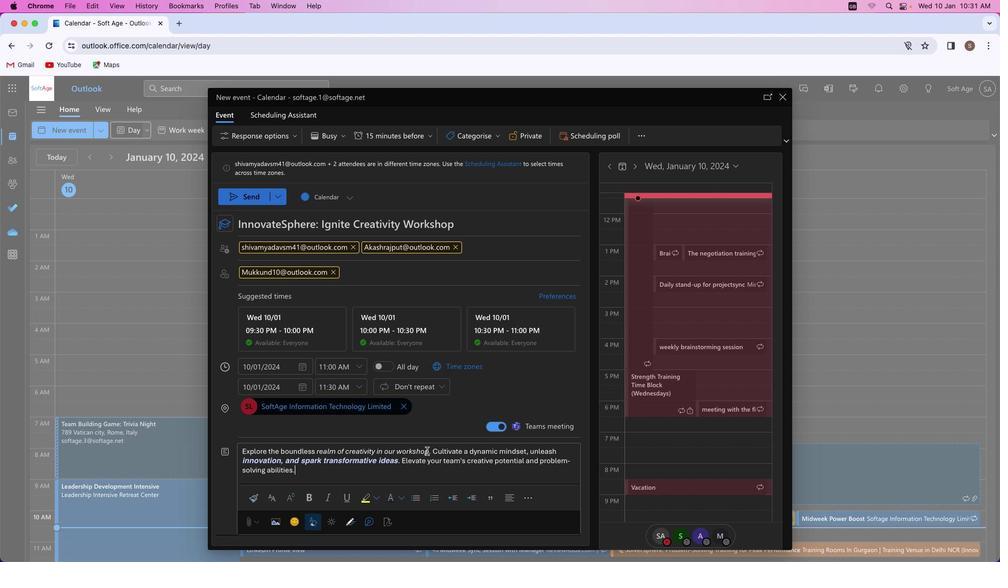 
Action: Mouse pressed left at (427, 451)
Screenshot: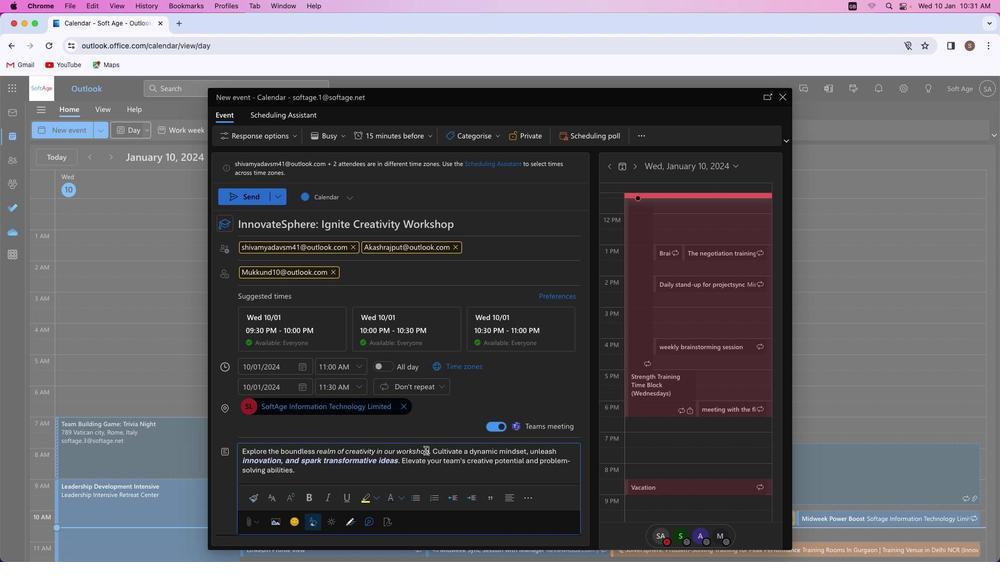 
Action: Mouse moved to (309, 498)
Screenshot: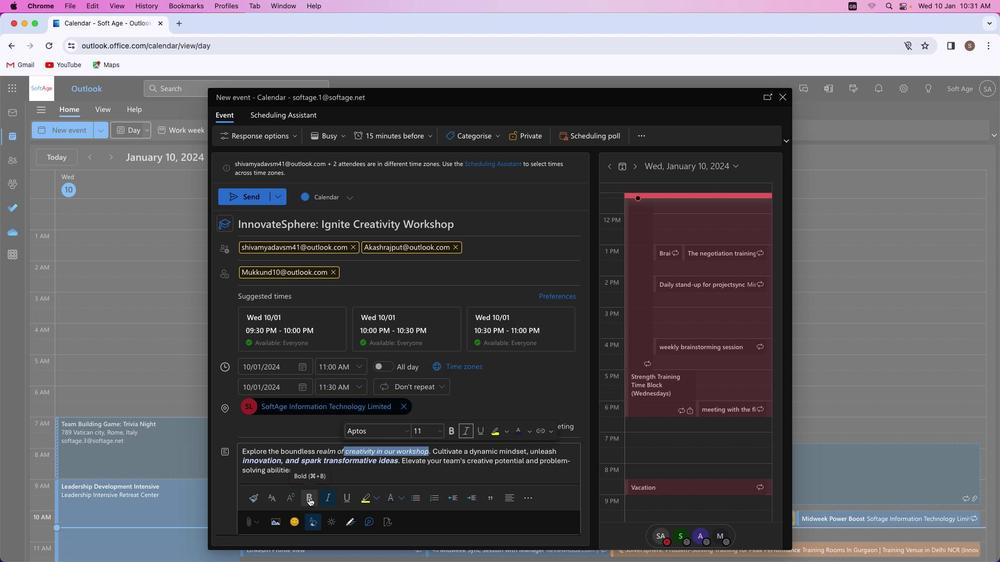 
Action: Mouse pressed left at (309, 498)
Screenshot: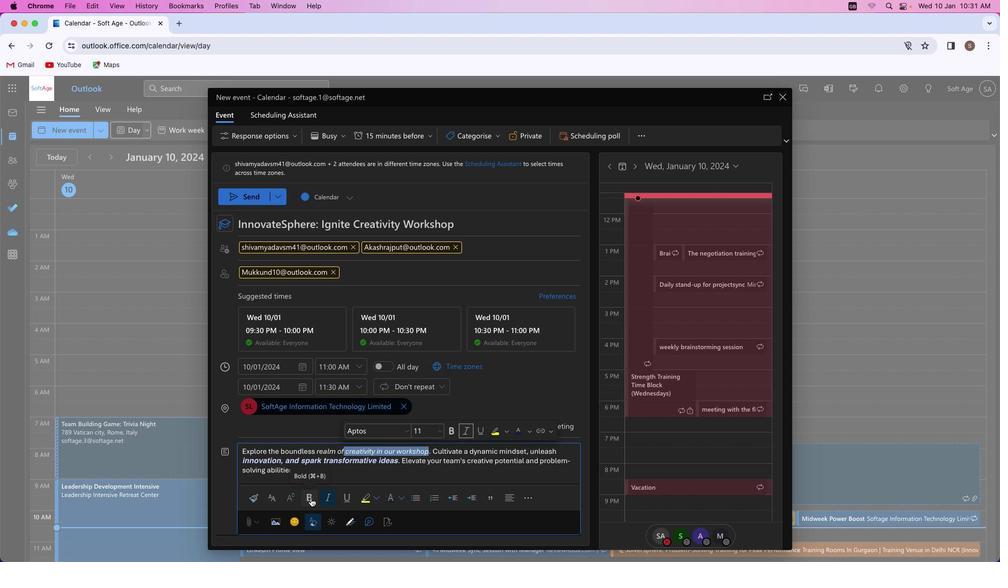 
Action: Mouse moved to (406, 469)
Screenshot: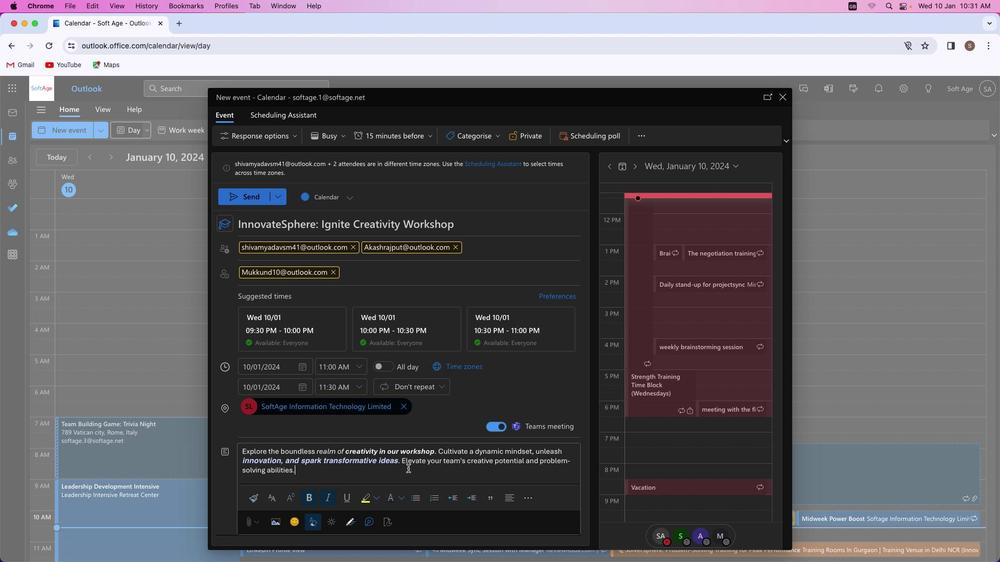 
Action: Mouse pressed left at (406, 469)
Screenshot: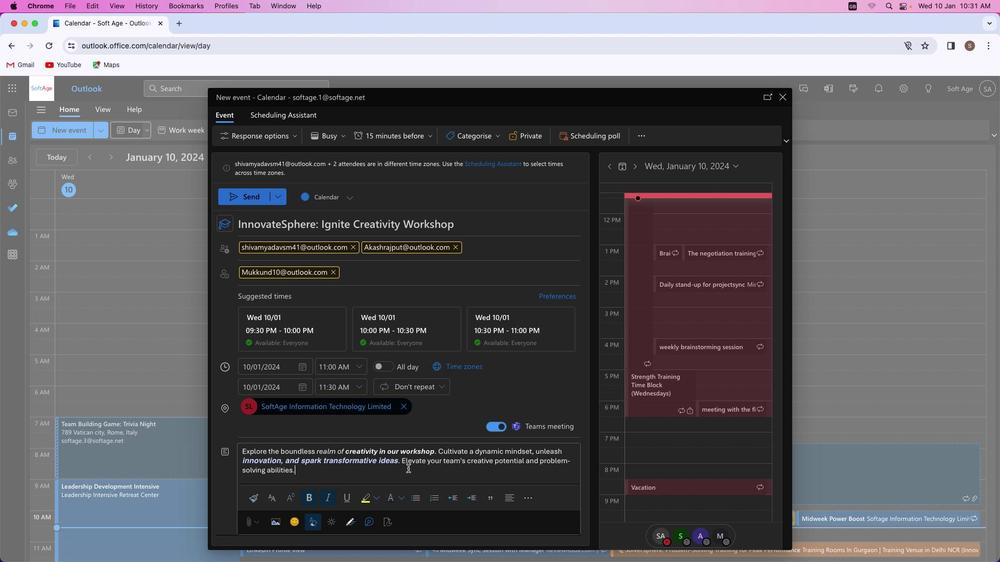
Action: Mouse moved to (336, 476)
Screenshot: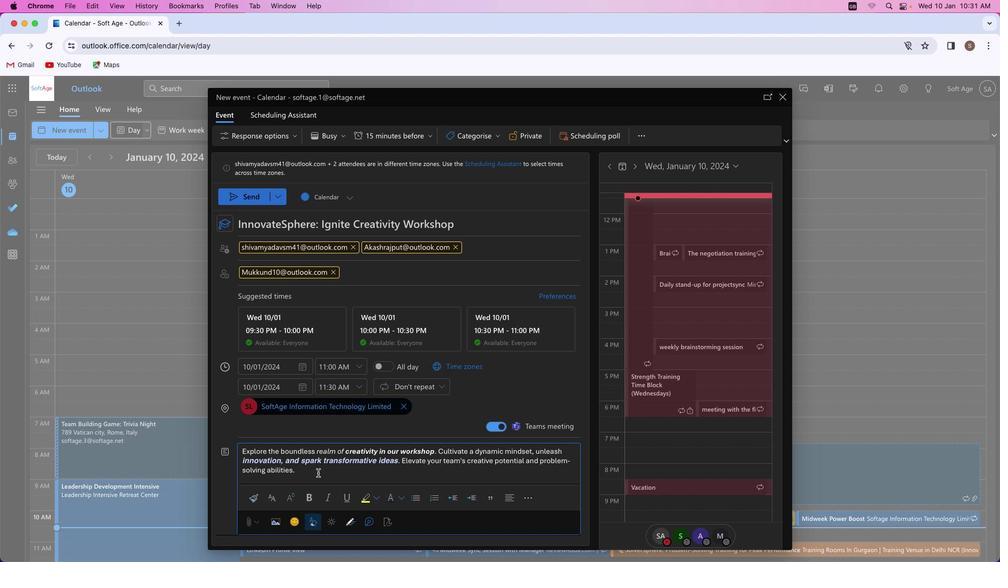 
Action: Mouse pressed left at (336, 476)
Screenshot: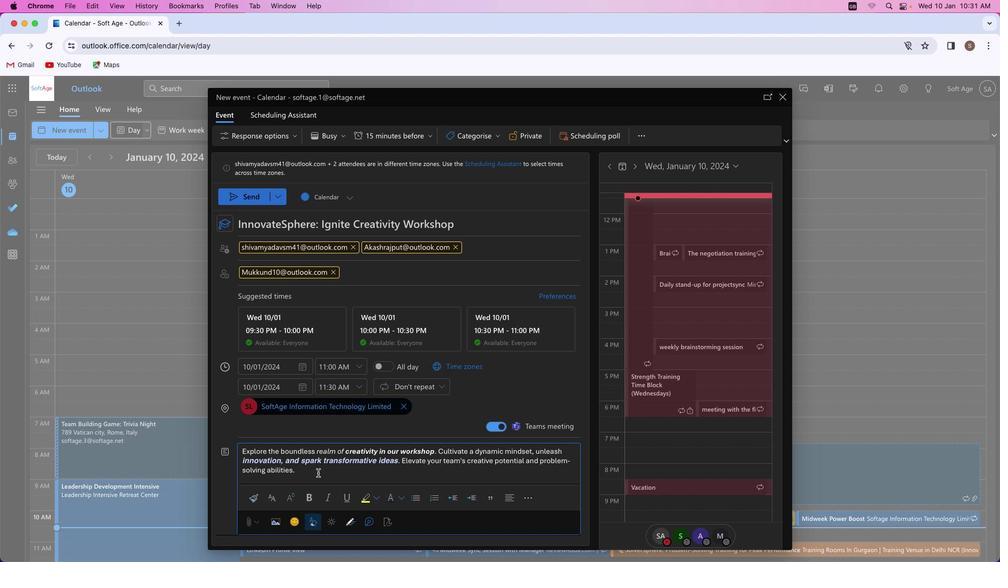 
Action: Mouse moved to (376, 497)
Screenshot: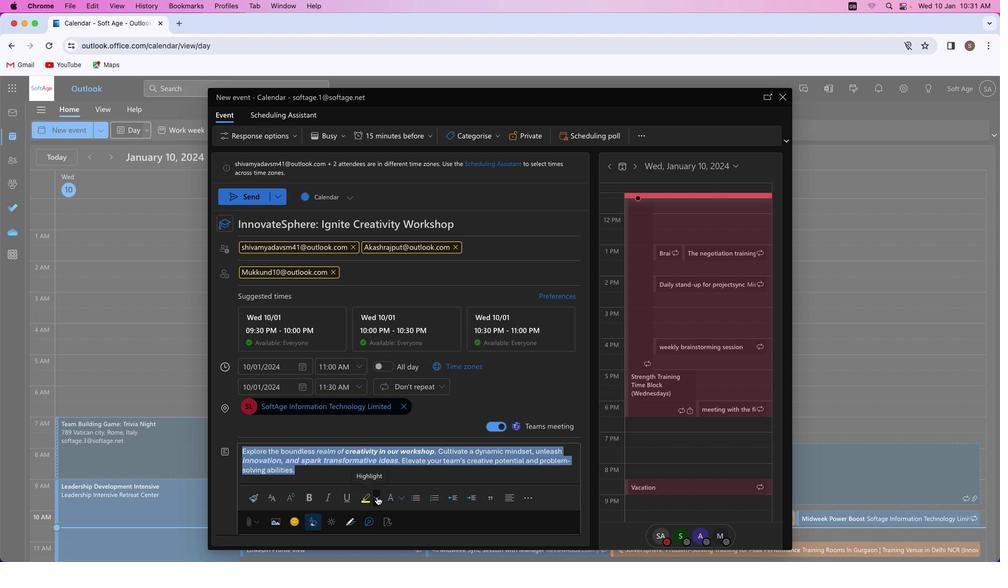
Action: Mouse pressed left at (376, 497)
Screenshot: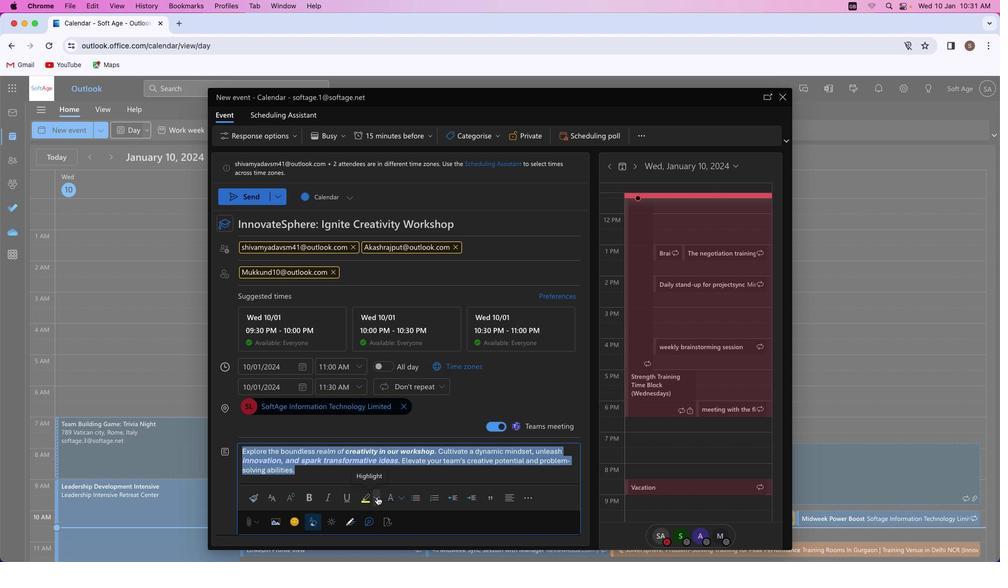 
Action: Mouse moved to (402, 460)
Screenshot: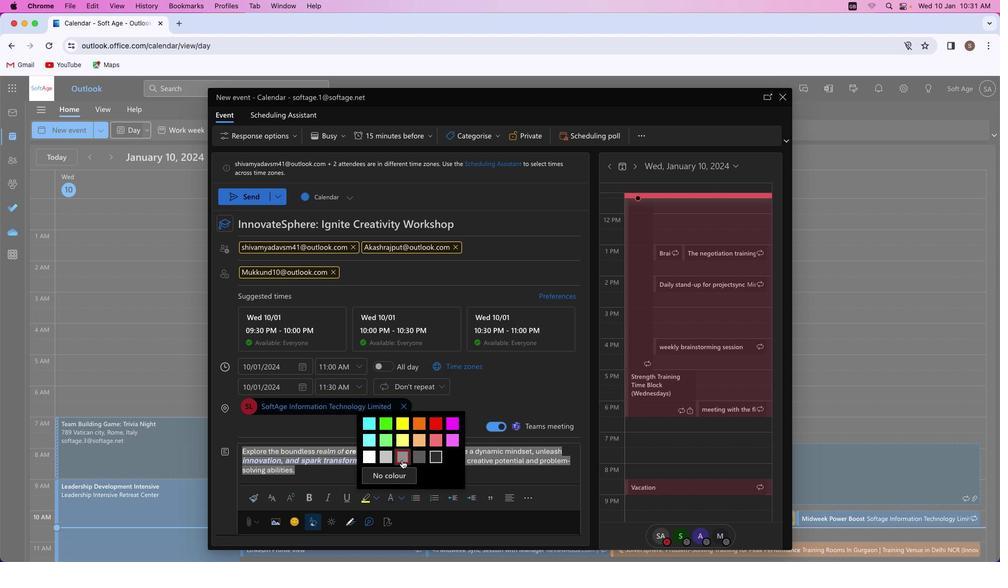 
Action: Mouse pressed left at (402, 460)
Screenshot: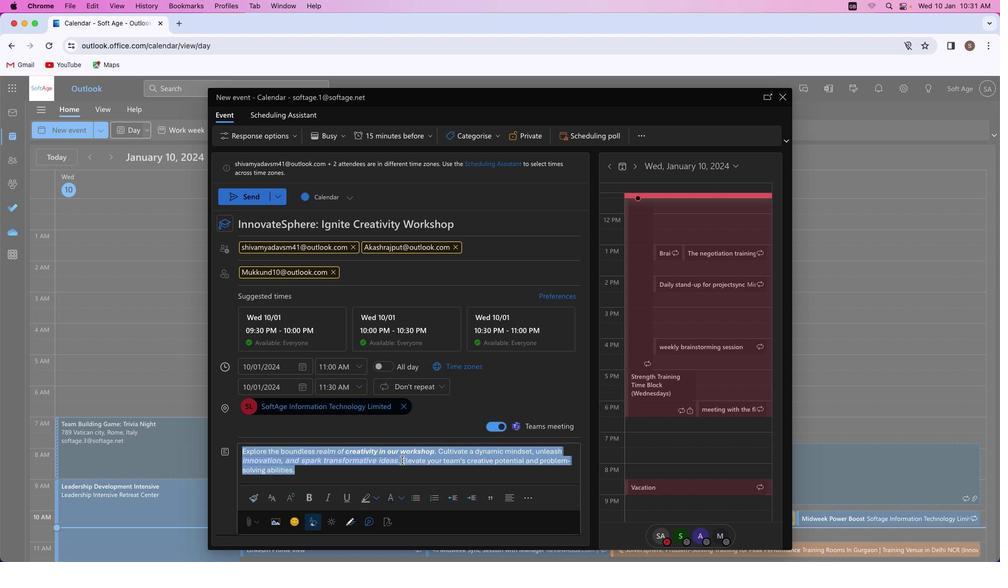 
Action: Mouse moved to (360, 477)
Screenshot: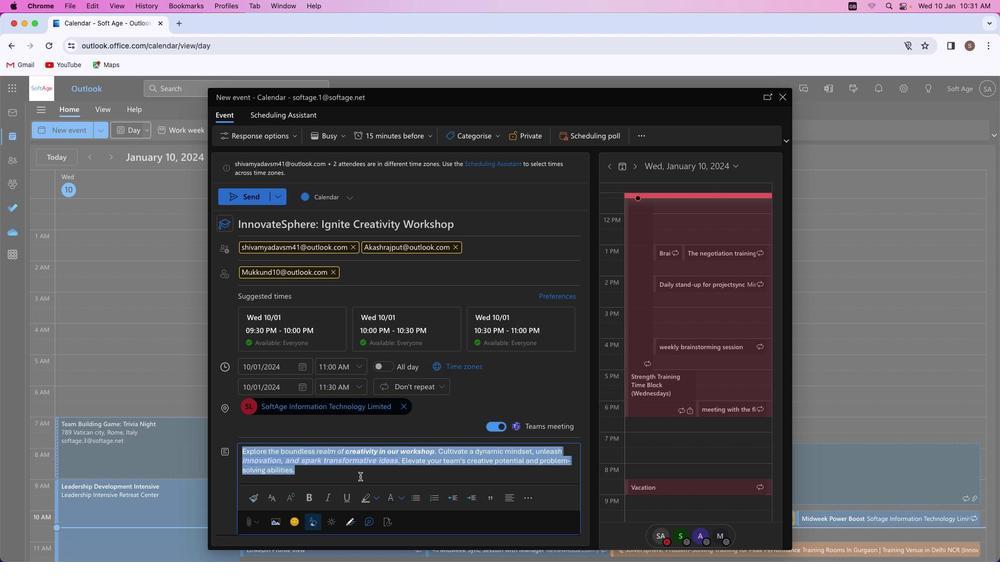 
Action: Mouse pressed left at (360, 477)
Screenshot: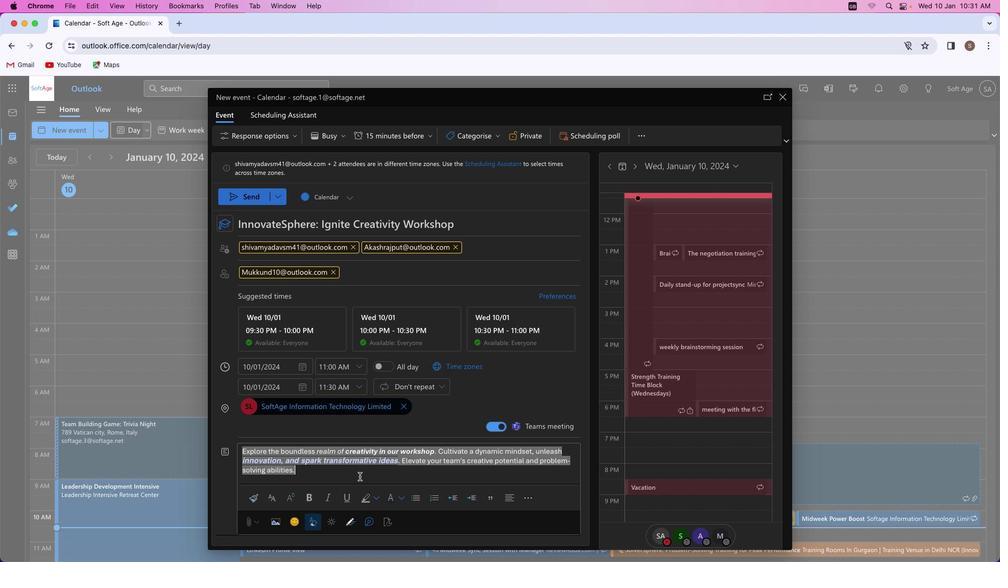 
Action: Mouse moved to (496, 137)
Screenshot: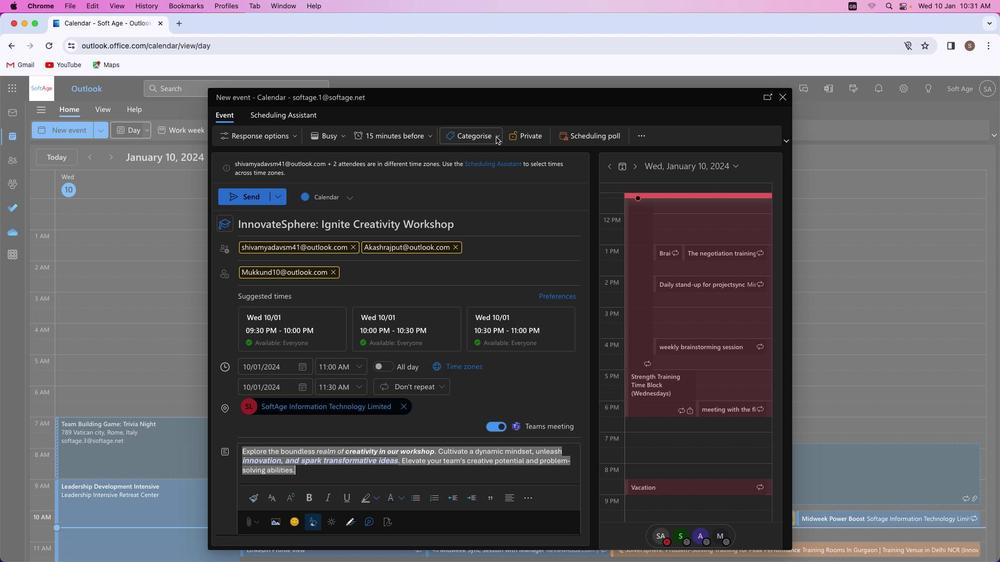 
Action: Mouse pressed left at (496, 137)
Screenshot: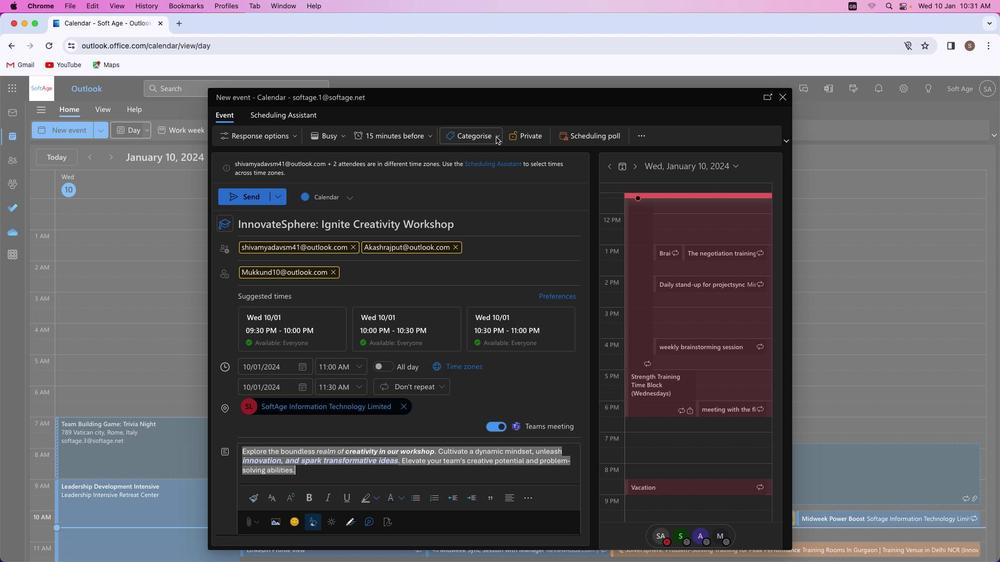 
Action: Mouse moved to (476, 237)
Screenshot: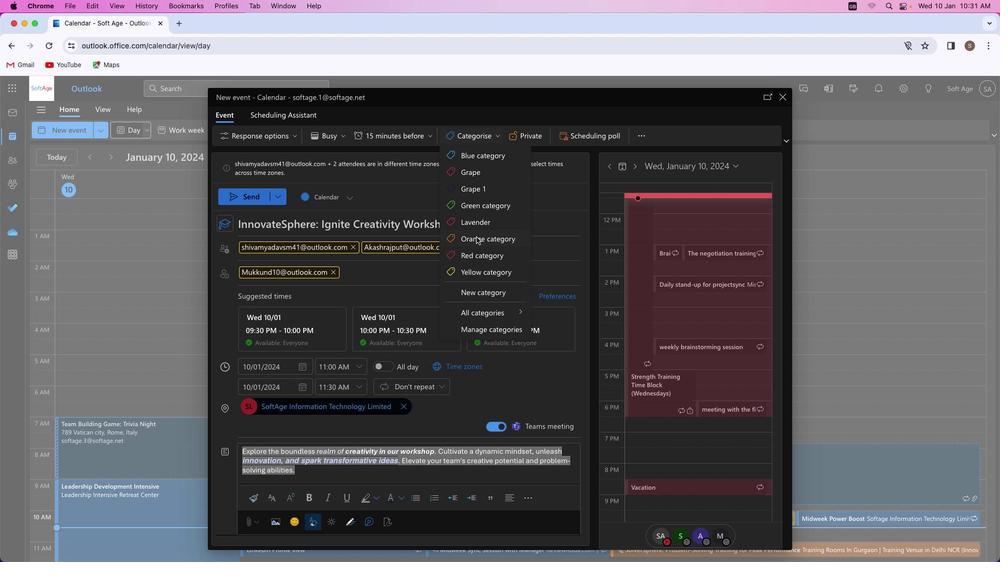 
Action: Mouse pressed left at (476, 237)
Screenshot: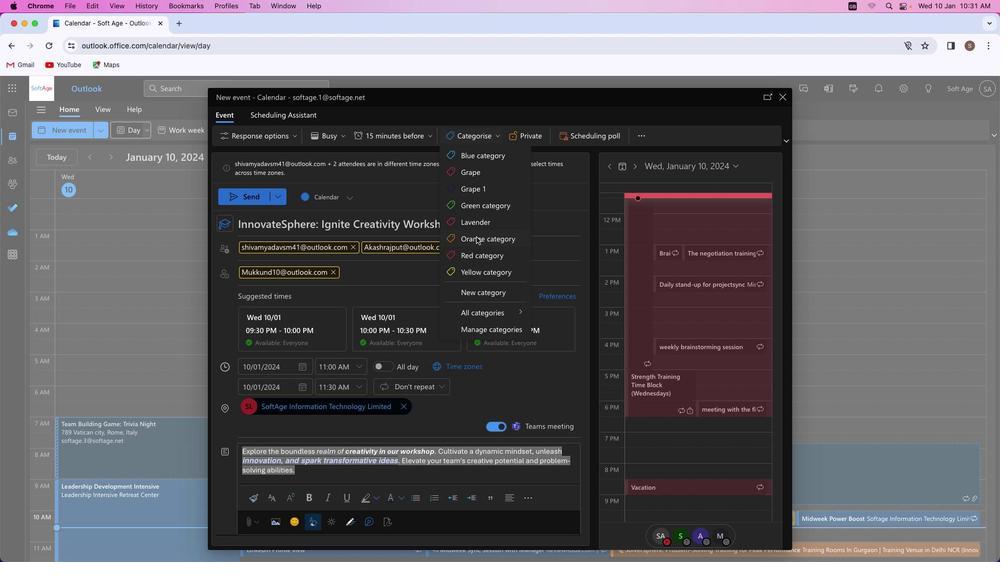 
Action: Mouse moved to (245, 197)
Screenshot: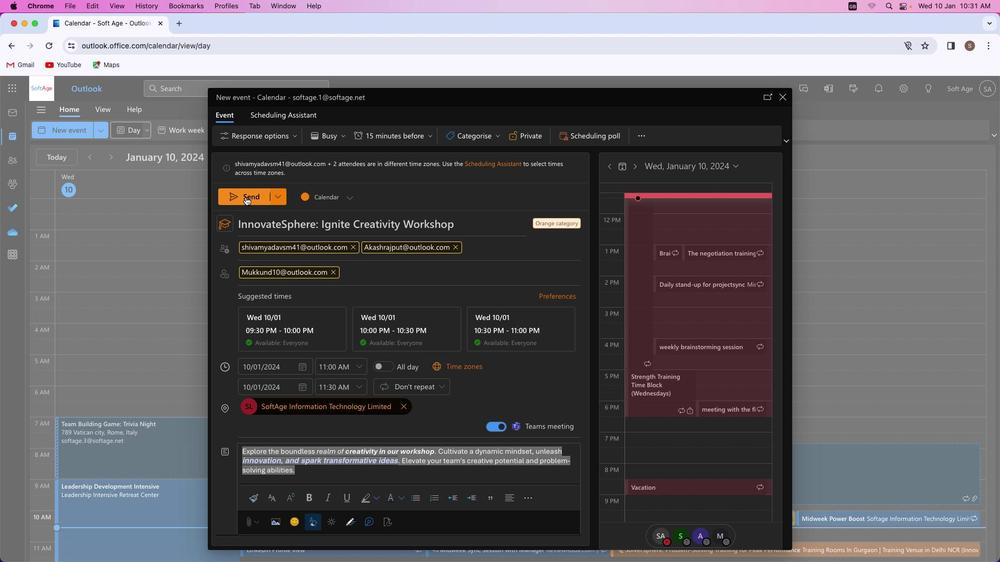 
Action: Mouse pressed left at (245, 197)
Screenshot: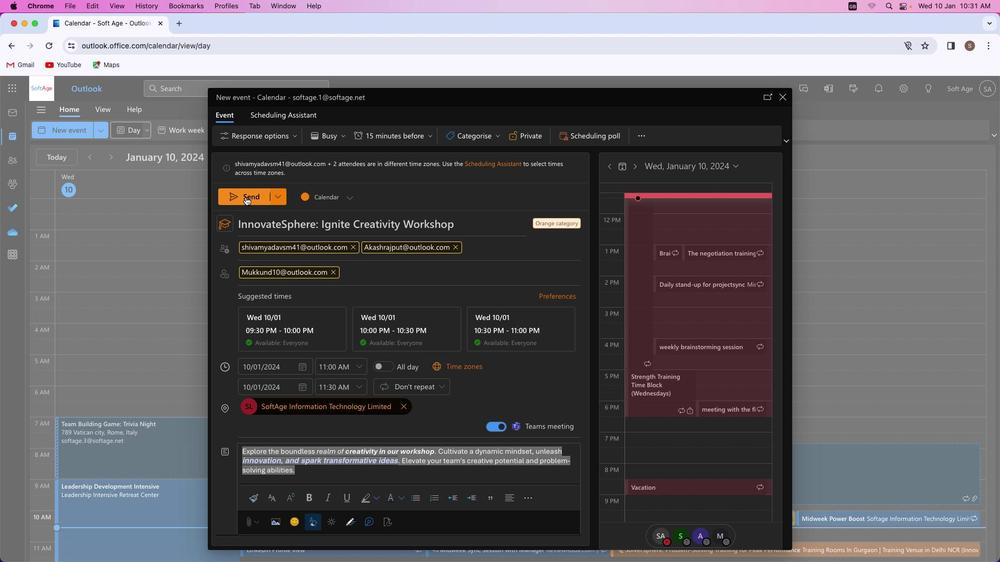 
Action: Mouse moved to (486, 362)
Screenshot: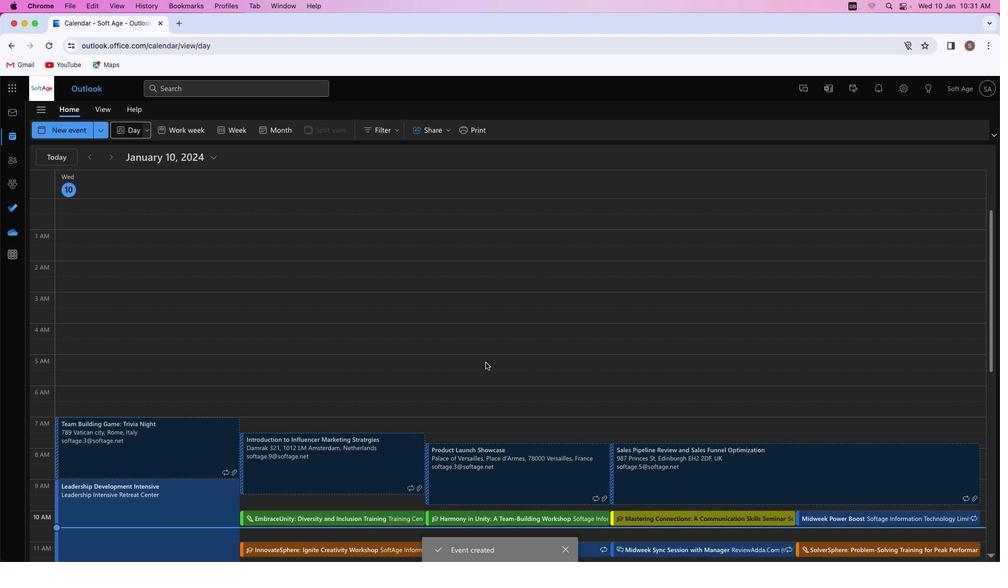 
